 Task: Look for space in Dumraon, India from 12th  August, 2023 to 15th August, 2023 for 3 adults in price range Rs.12000 to Rs.16000. Place can be entire place with 2 bedrooms having 3 beds and 1 bathroom. Property type can be house, flat, guest house. Amenities needed are: washing machine. Booking option can be shelf check-in. Required host language is English.
Action: Mouse moved to (504, 129)
Screenshot: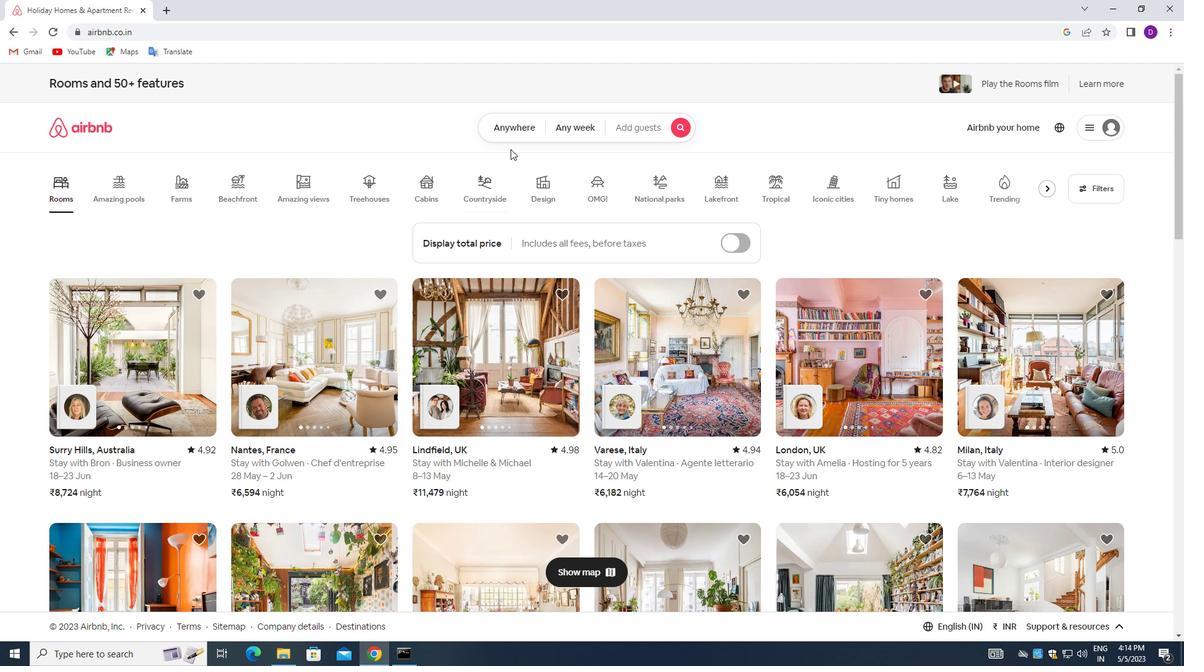 
Action: Mouse pressed left at (504, 129)
Screenshot: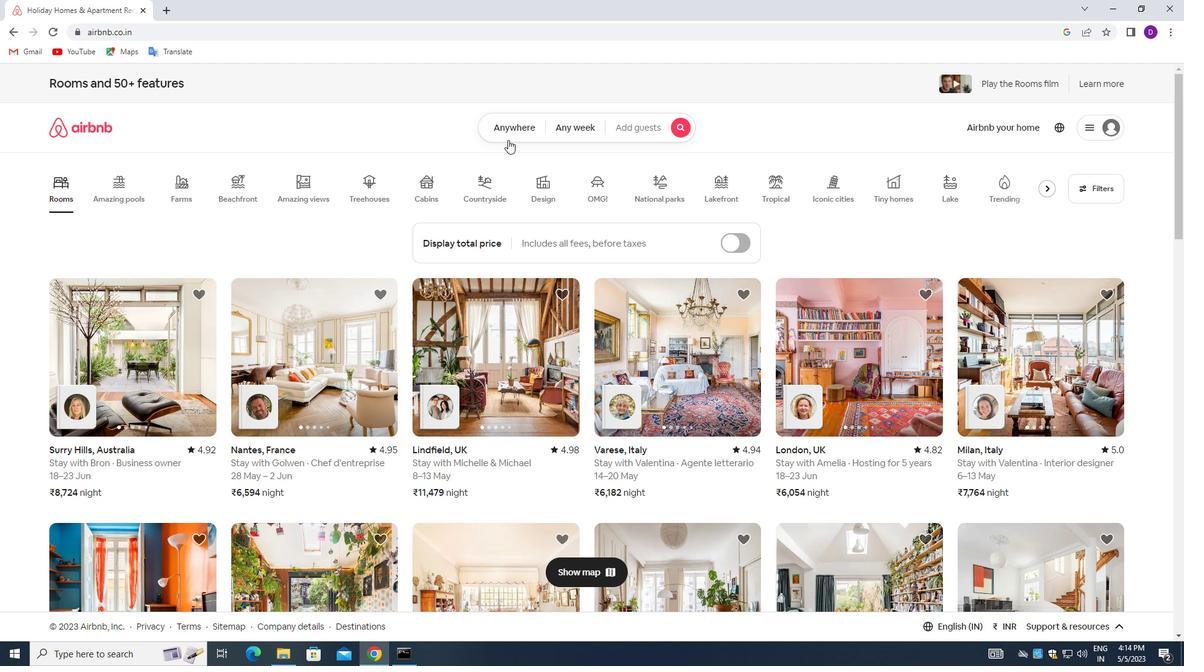 
Action: Mouse moved to (484, 172)
Screenshot: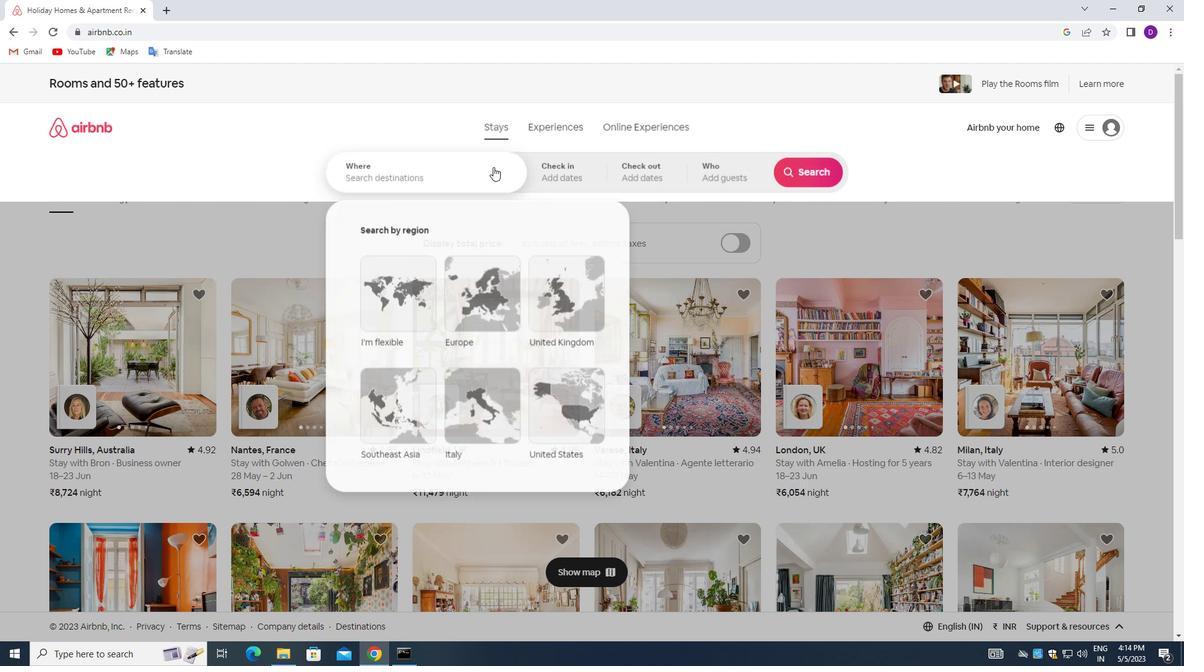 
Action: Mouse pressed left at (484, 172)
Screenshot: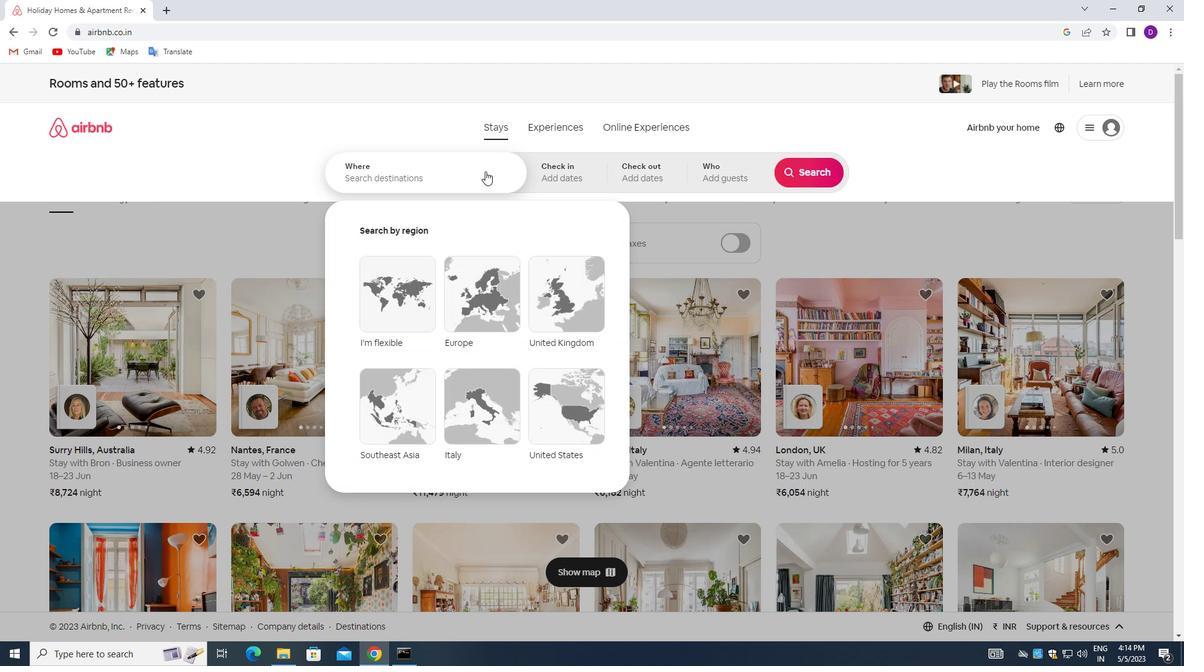 
Action: Mouse moved to (209, 283)
Screenshot: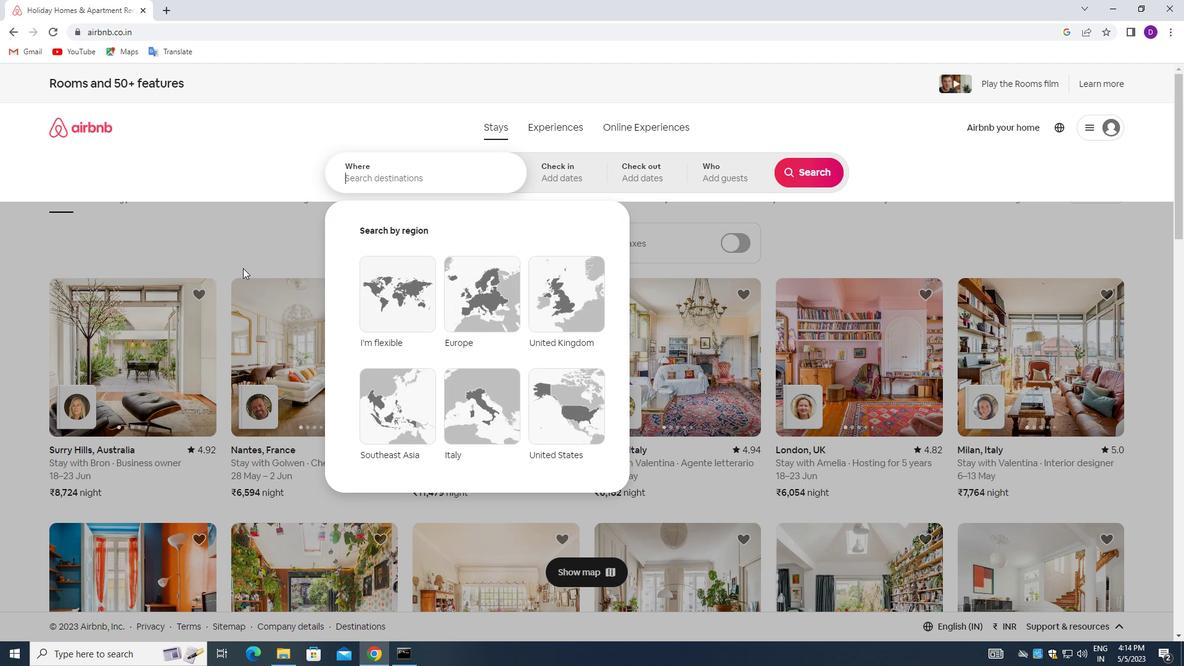 
Action: Key pressed <Key.shift_r>Dumraon,<Key.space><Key.shift>INDIA<Key.enter>
Screenshot: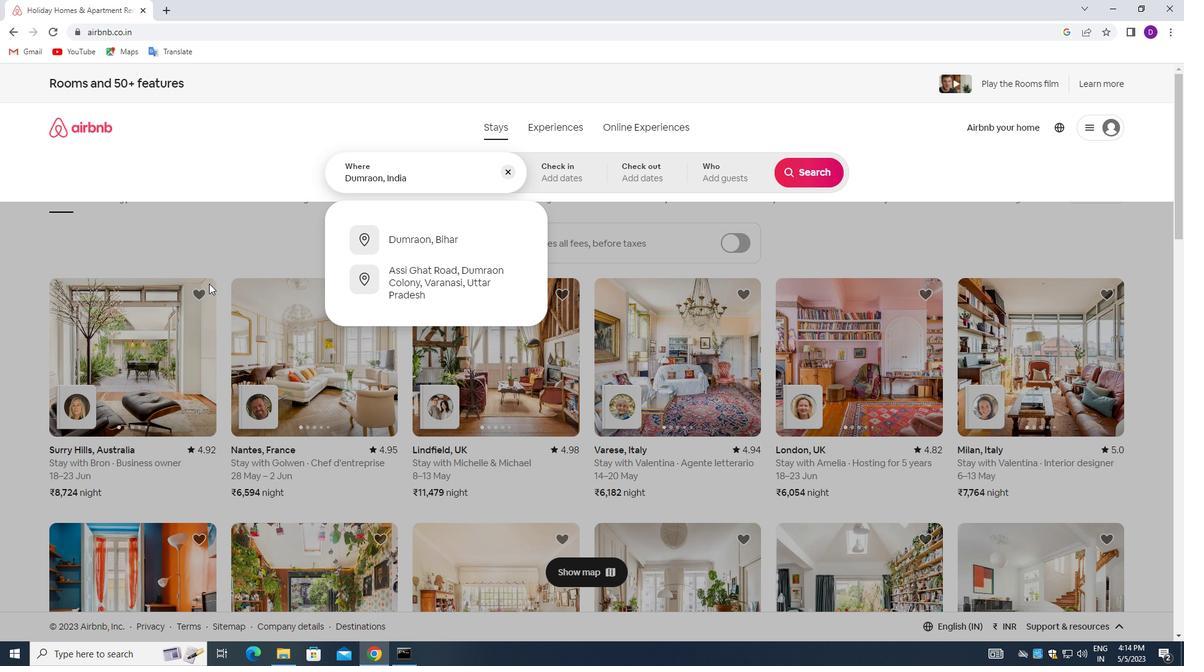 
Action: Mouse moved to (811, 272)
Screenshot: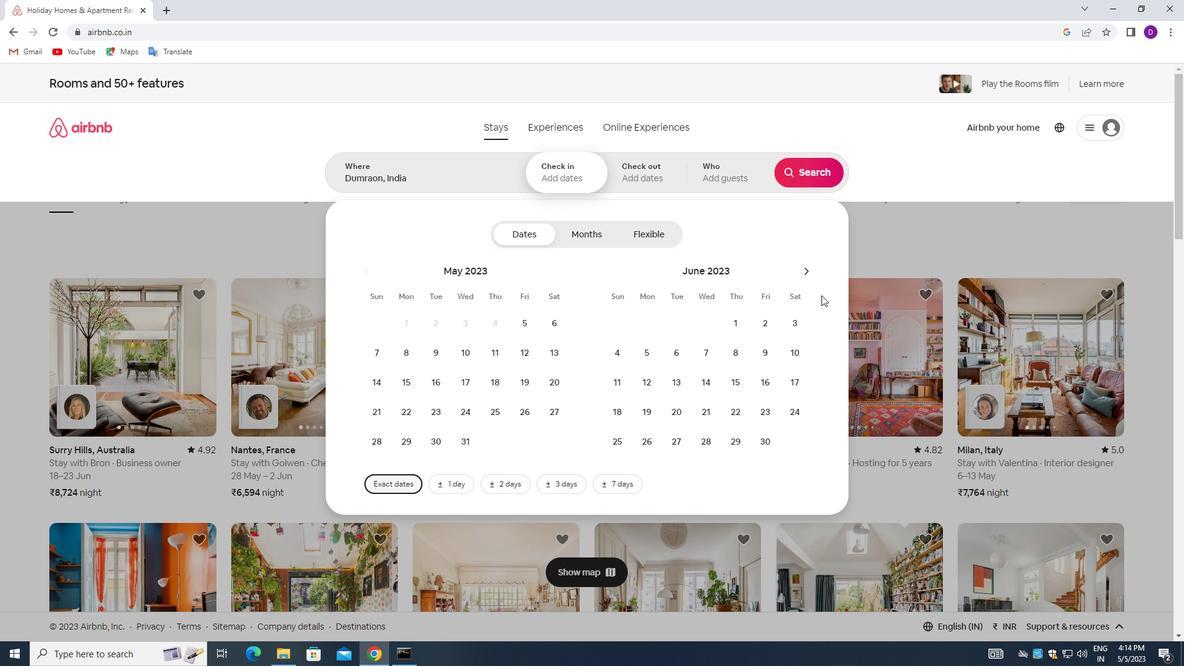 
Action: Mouse pressed left at (811, 272)
Screenshot: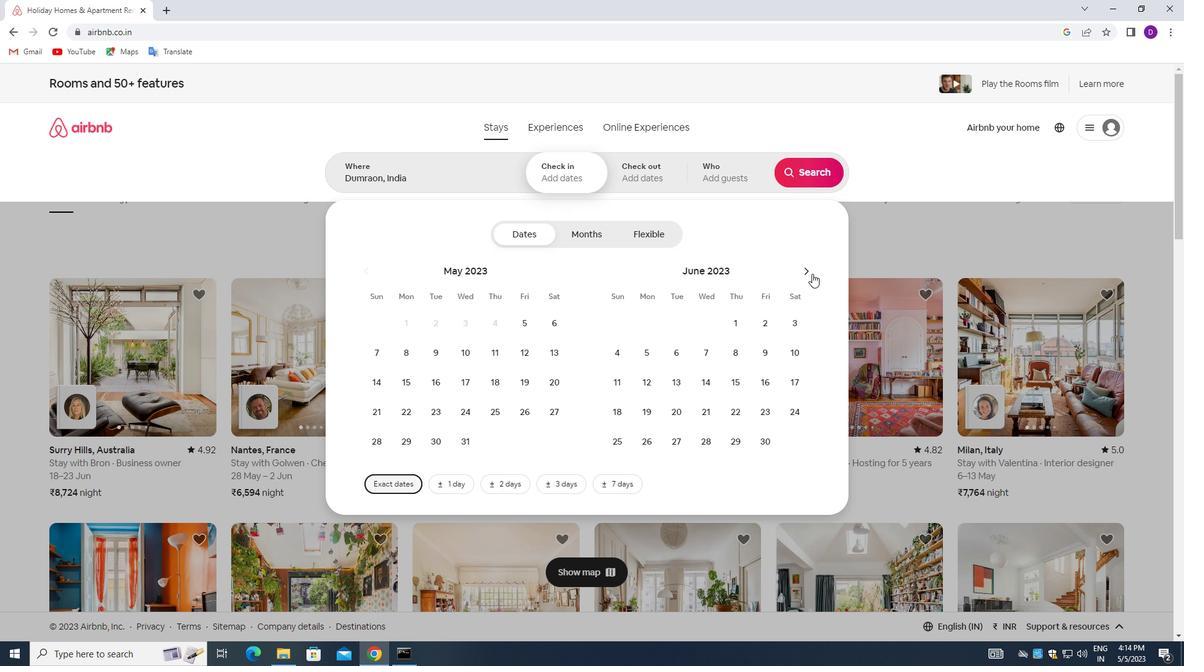 
Action: Mouse pressed left at (811, 272)
Screenshot: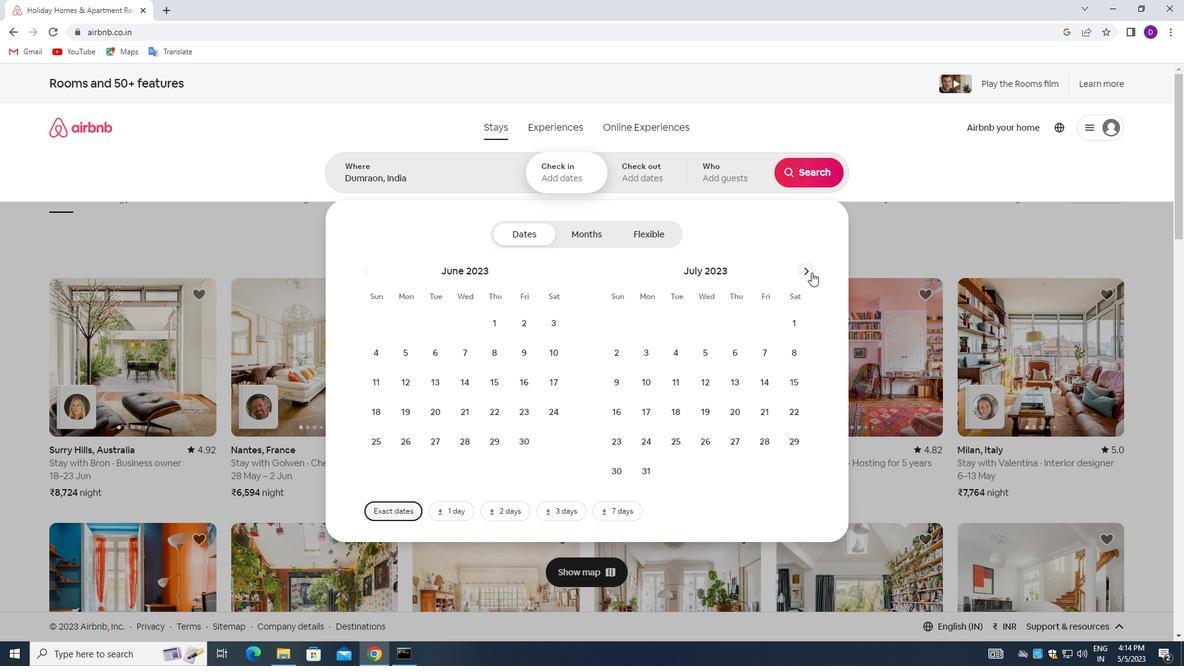 
Action: Mouse moved to (785, 346)
Screenshot: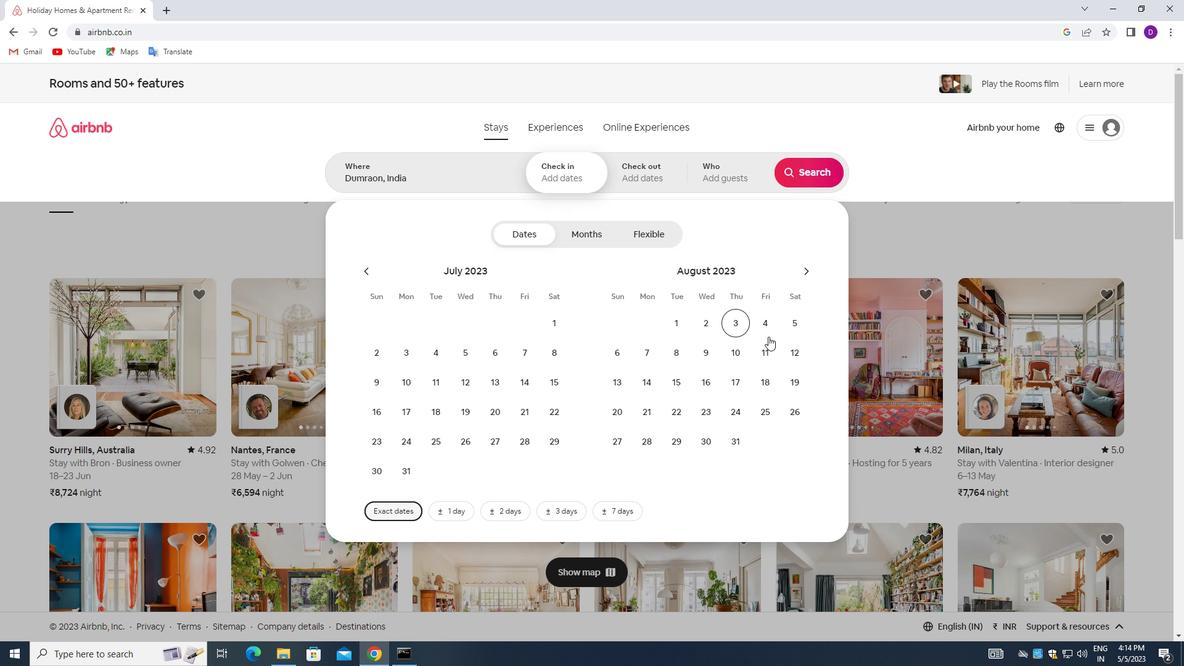 
Action: Mouse pressed left at (785, 346)
Screenshot: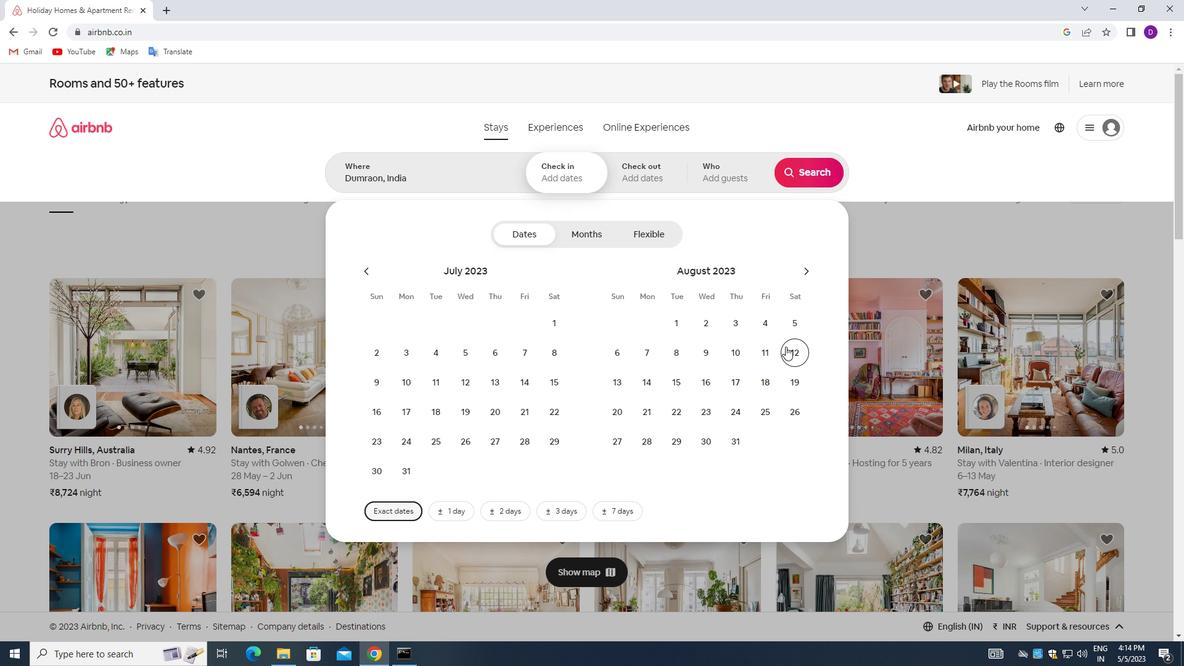 
Action: Mouse moved to (683, 373)
Screenshot: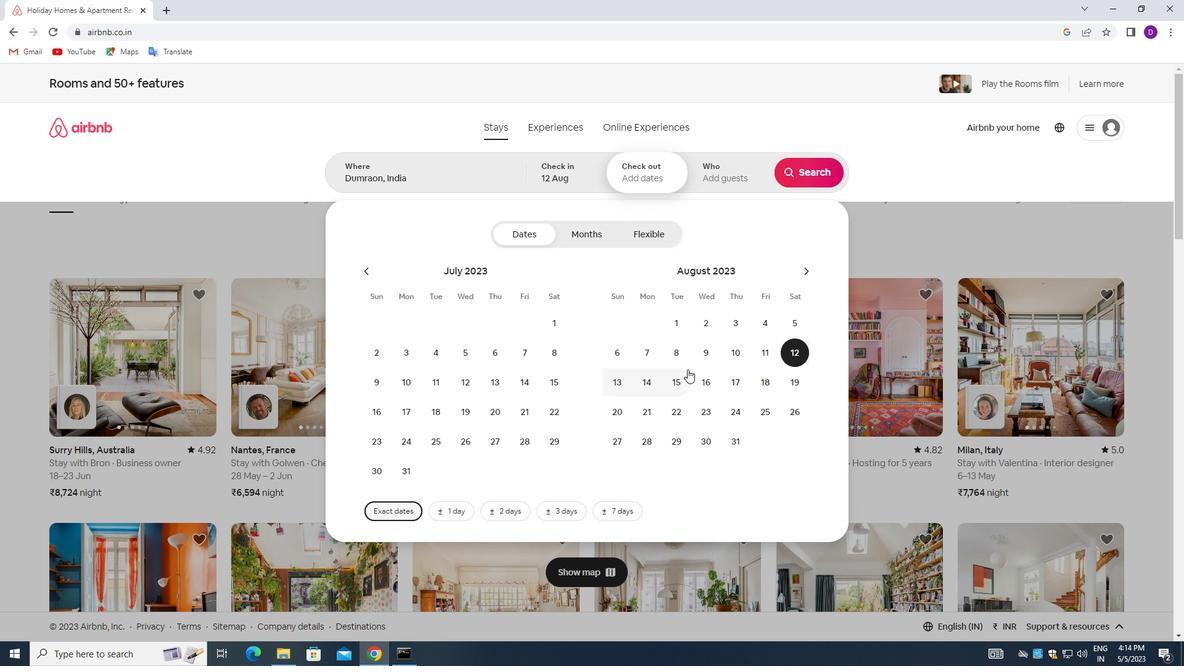 
Action: Mouse pressed left at (683, 373)
Screenshot: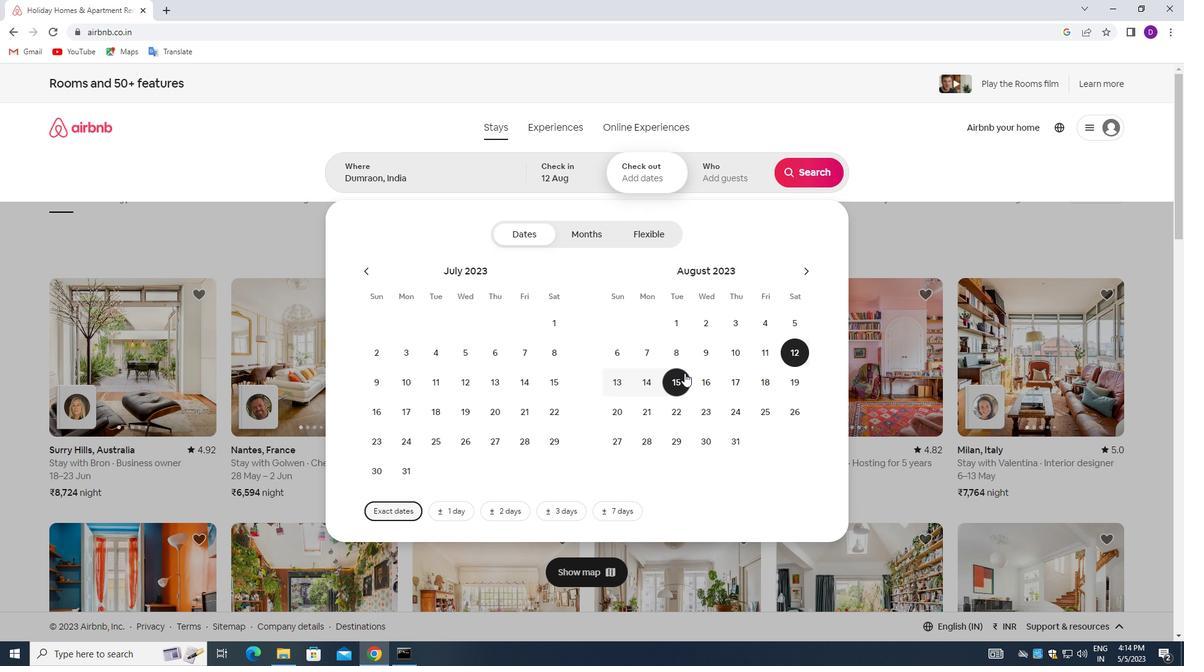 
Action: Mouse moved to (716, 182)
Screenshot: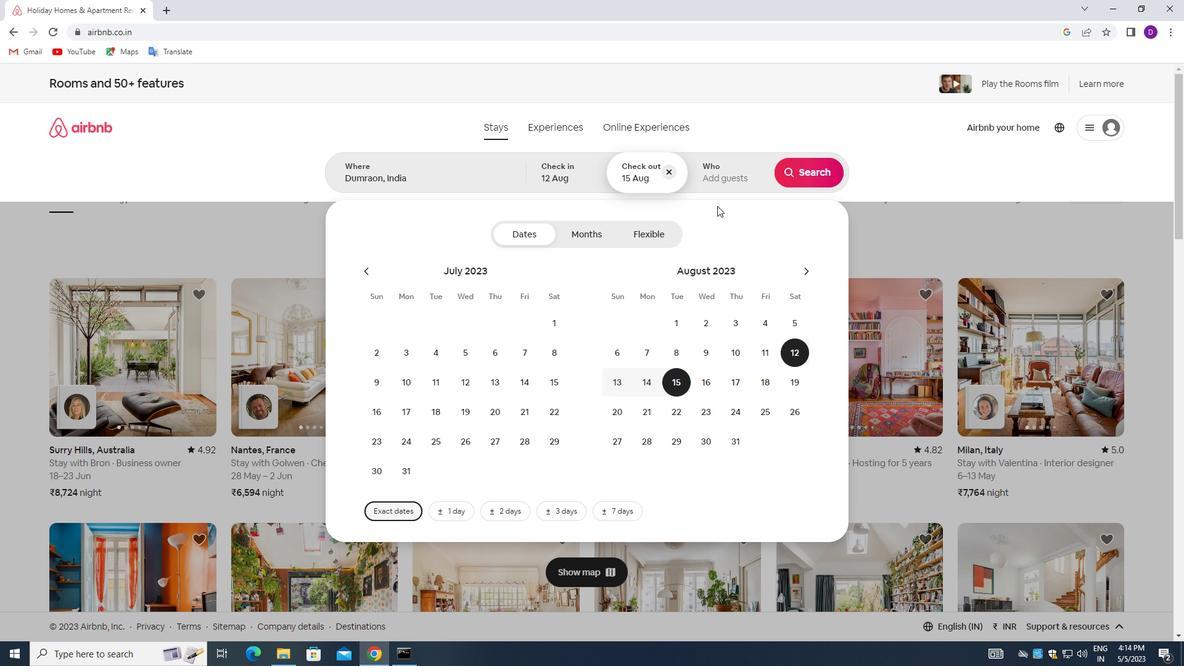 
Action: Mouse pressed left at (716, 182)
Screenshot: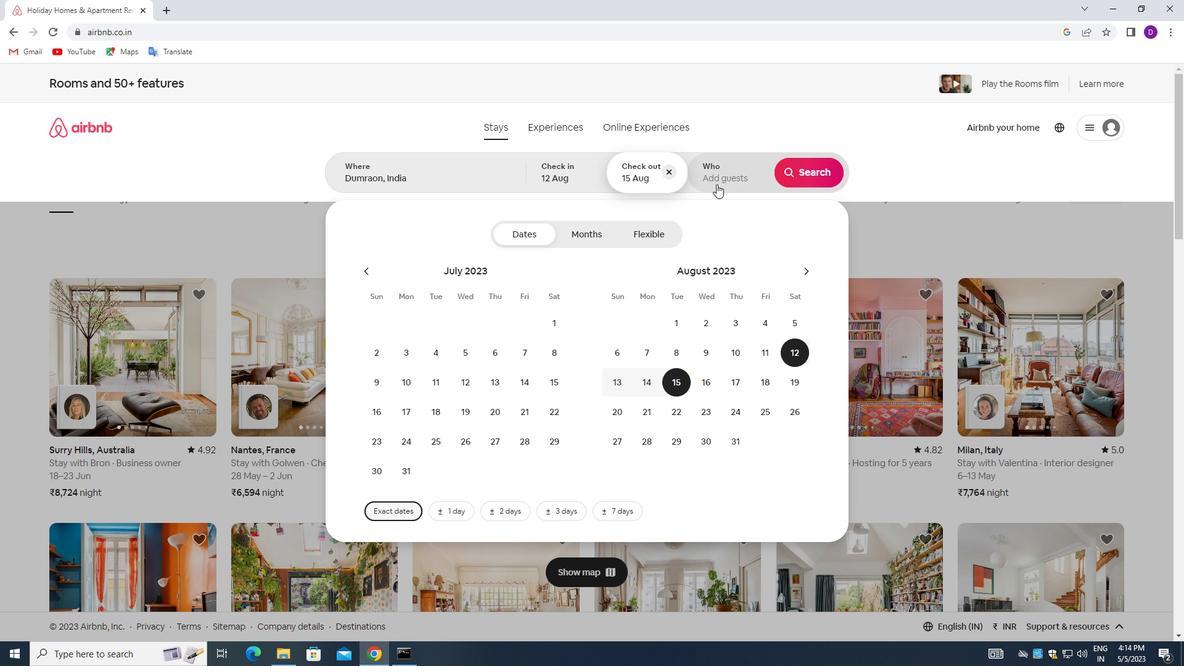 
Action: Mouse moved to (819, 239)
Screenshot: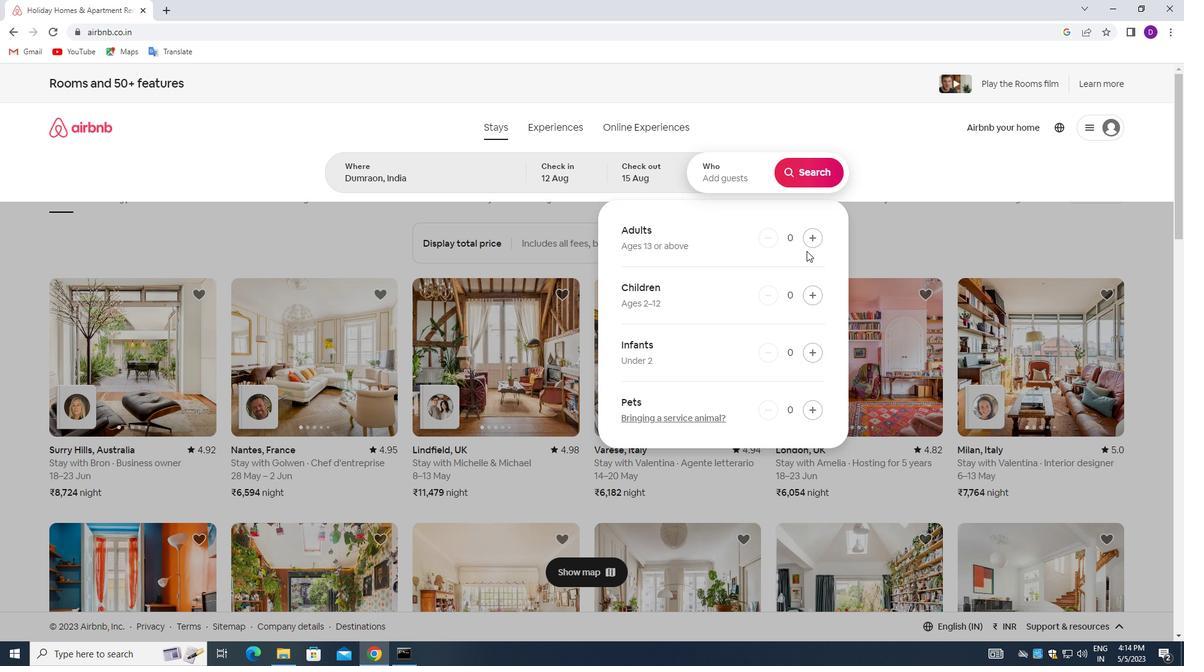 
Action: Mouse pressed left at (819, 239)
Screenshot: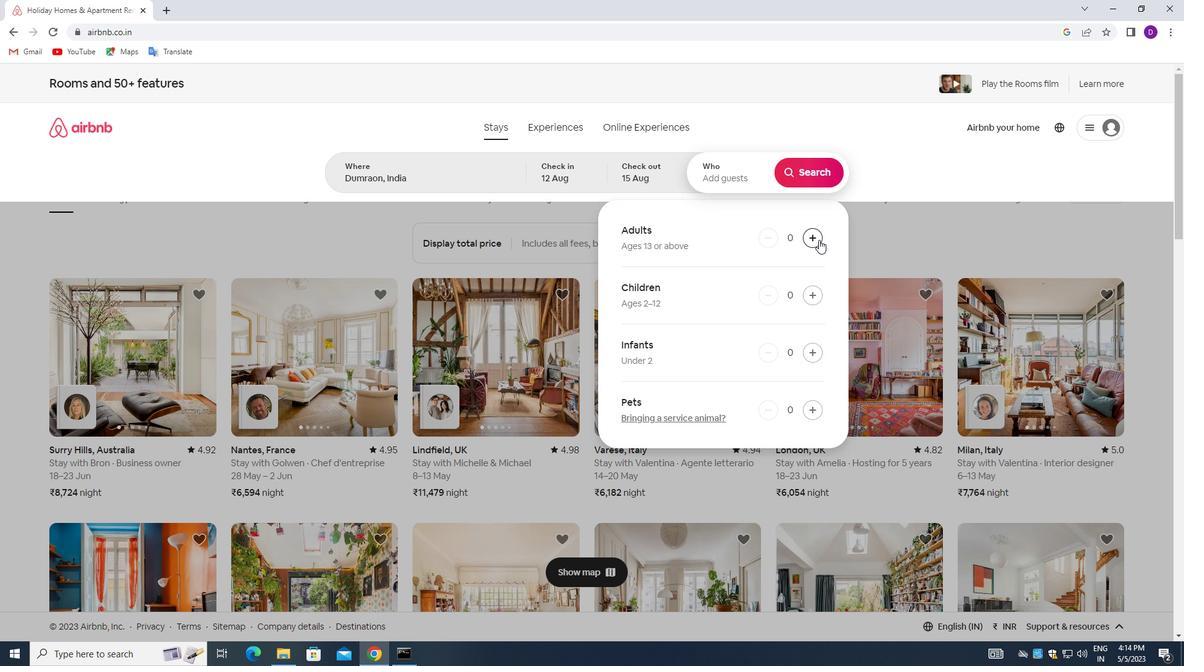 
Action: Mouse pressed left at (819, 239)
Screenshot: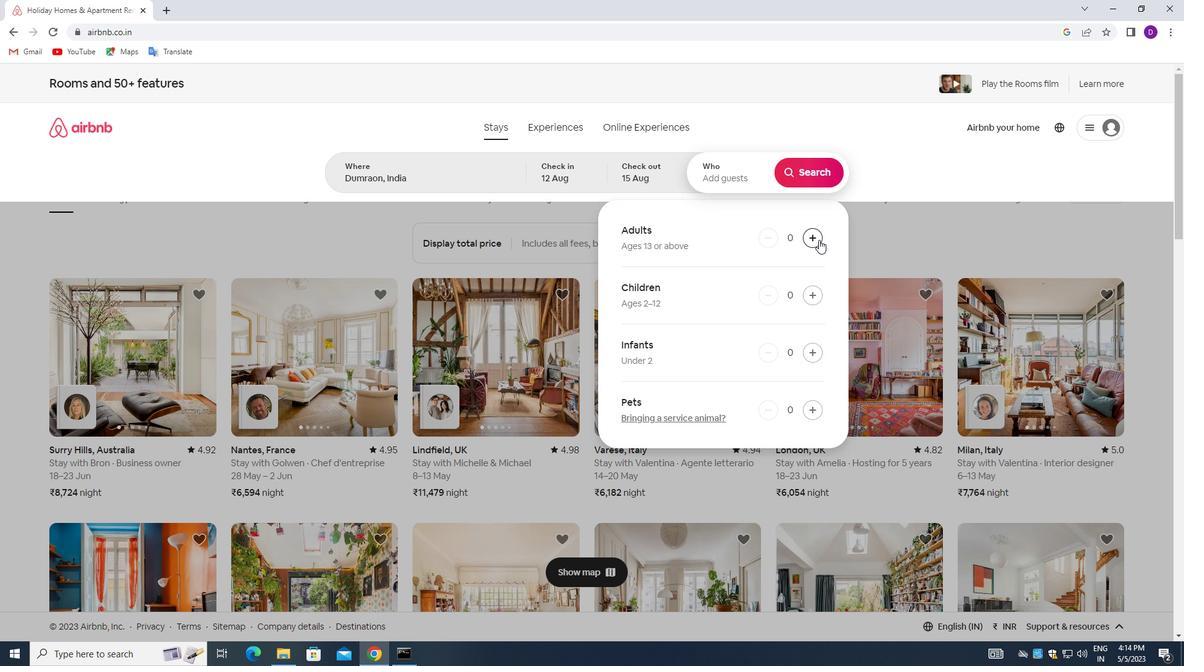 
Action: Mouse pressed left at (819, 239)
Screenshot: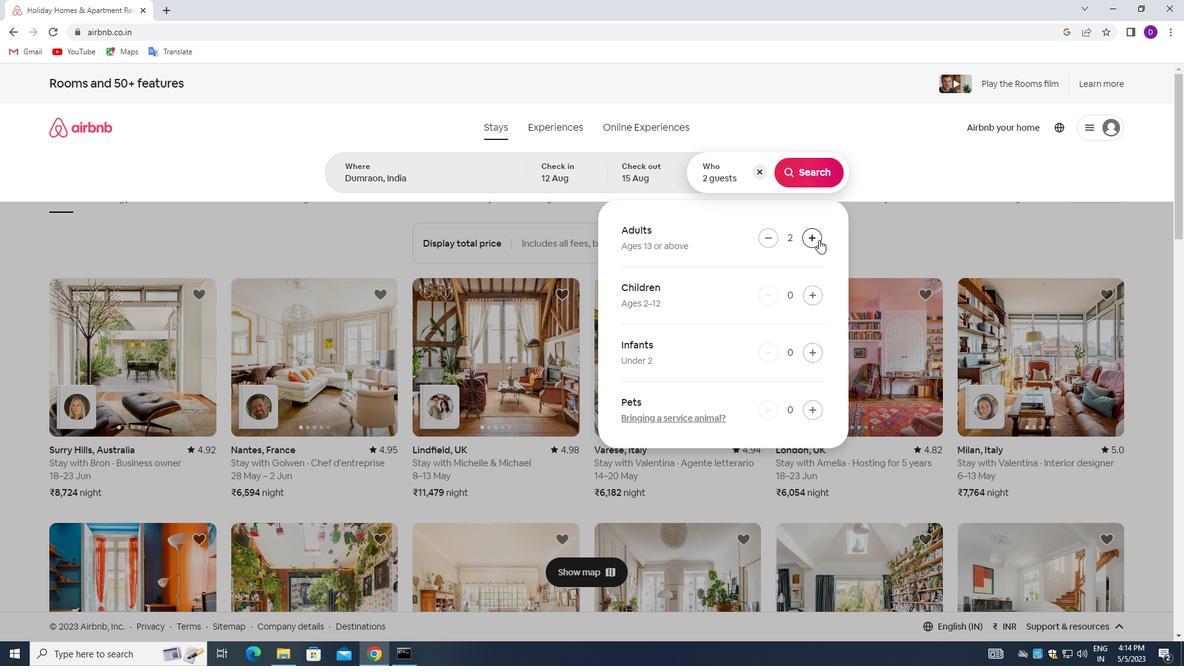
Action: Mouse moved to (803, 170)
Screenshot: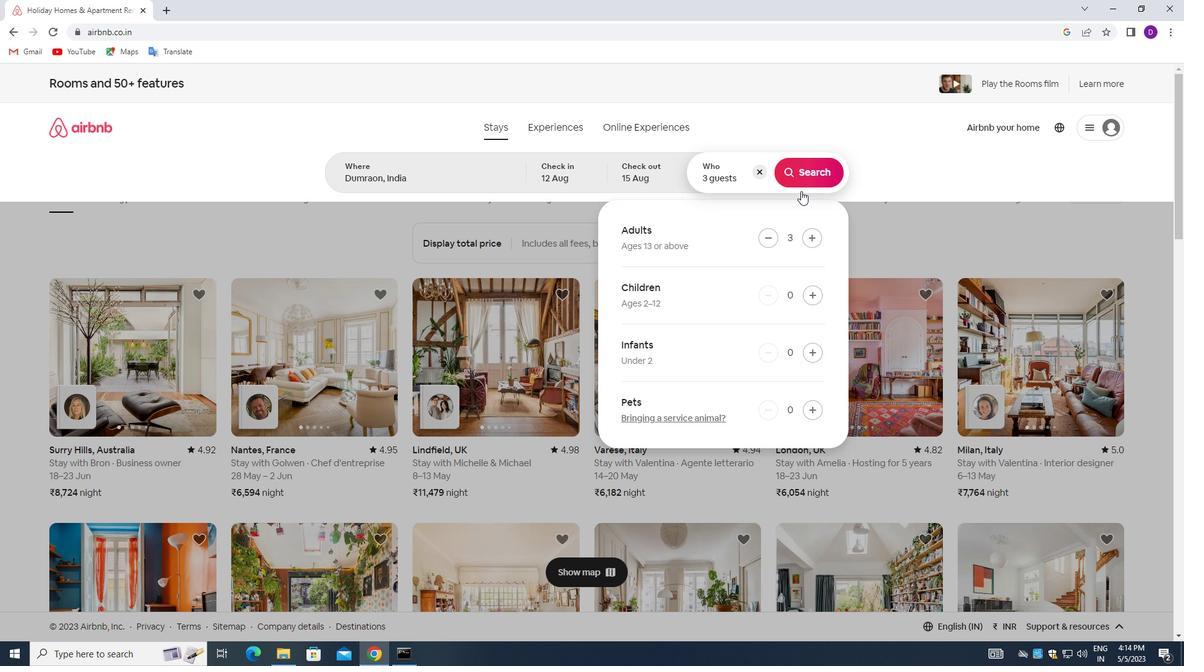 
Action: Mouse pressed left at (803, 170)
Screenshot: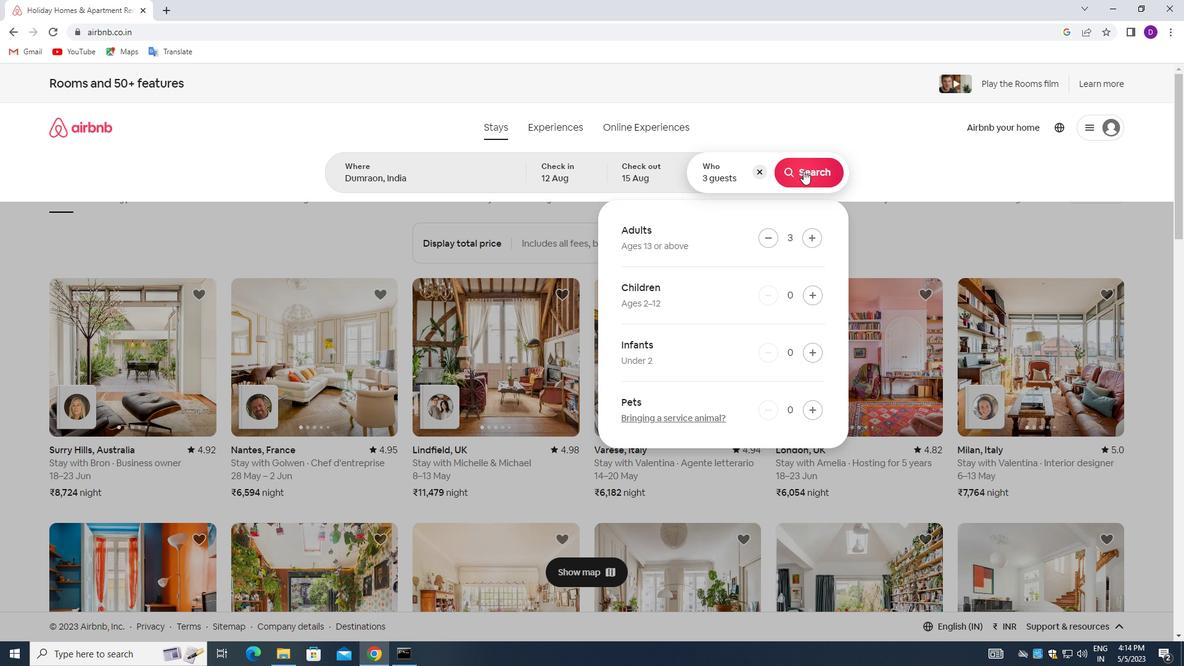 
Action: Mouse moved to (1113, 144)
Screenshot: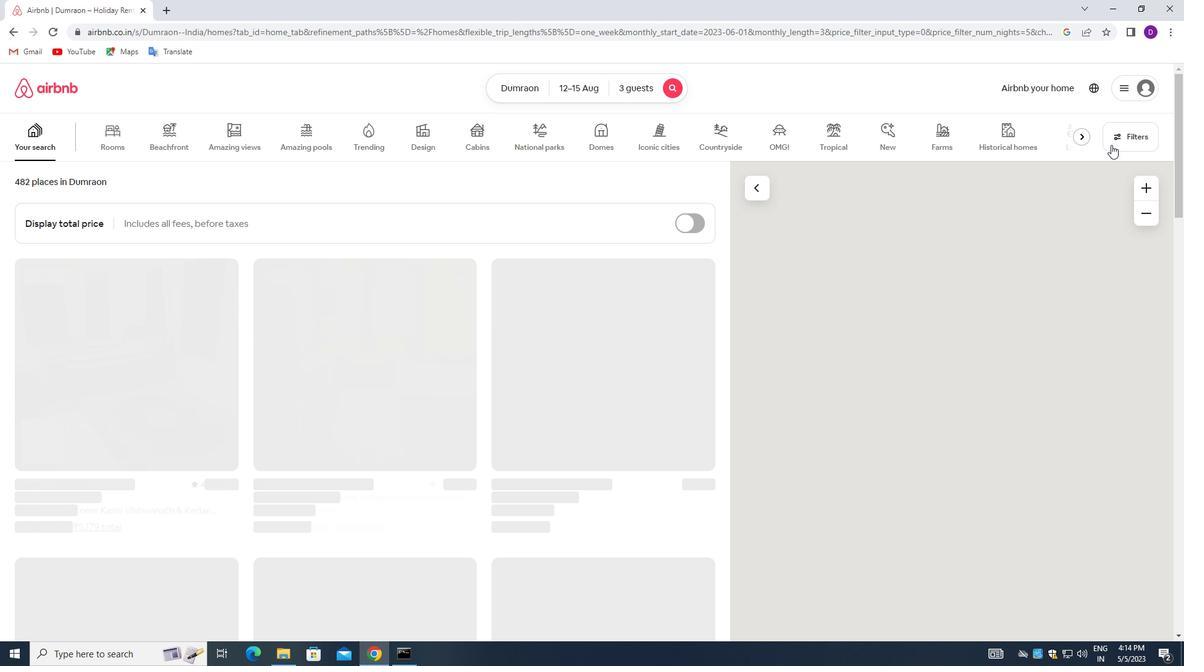 
Action: Mouse pressed left at (1113, 144)
Screenshot: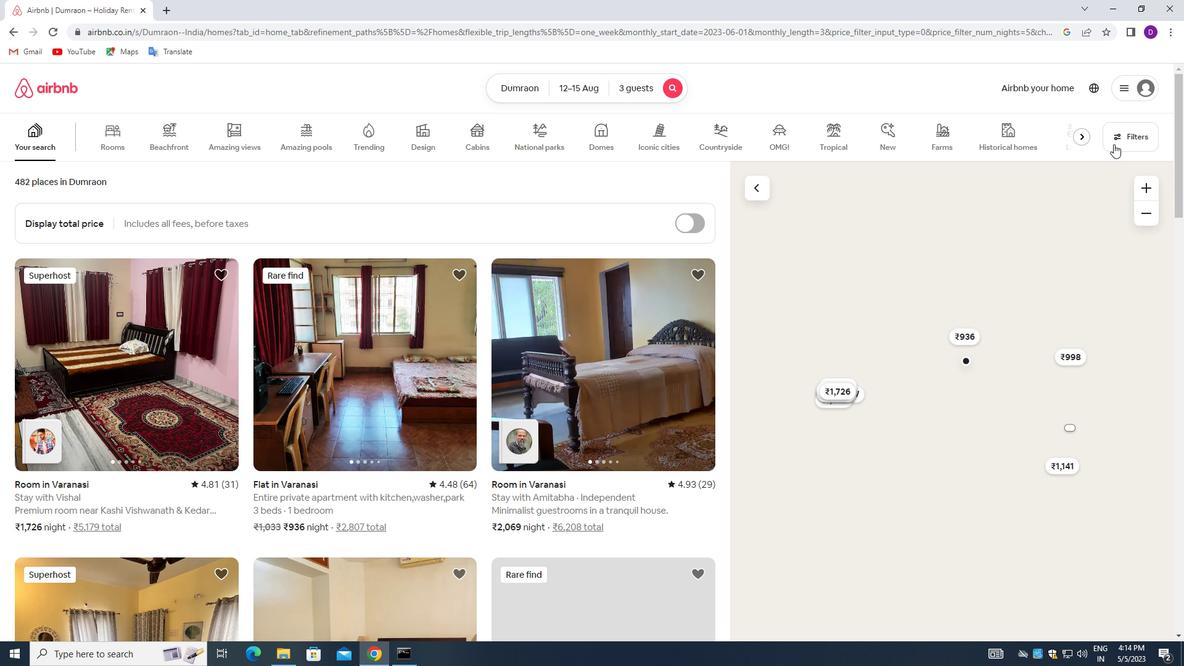 
Action: Mouse moved to (427, 444)
Screenshot: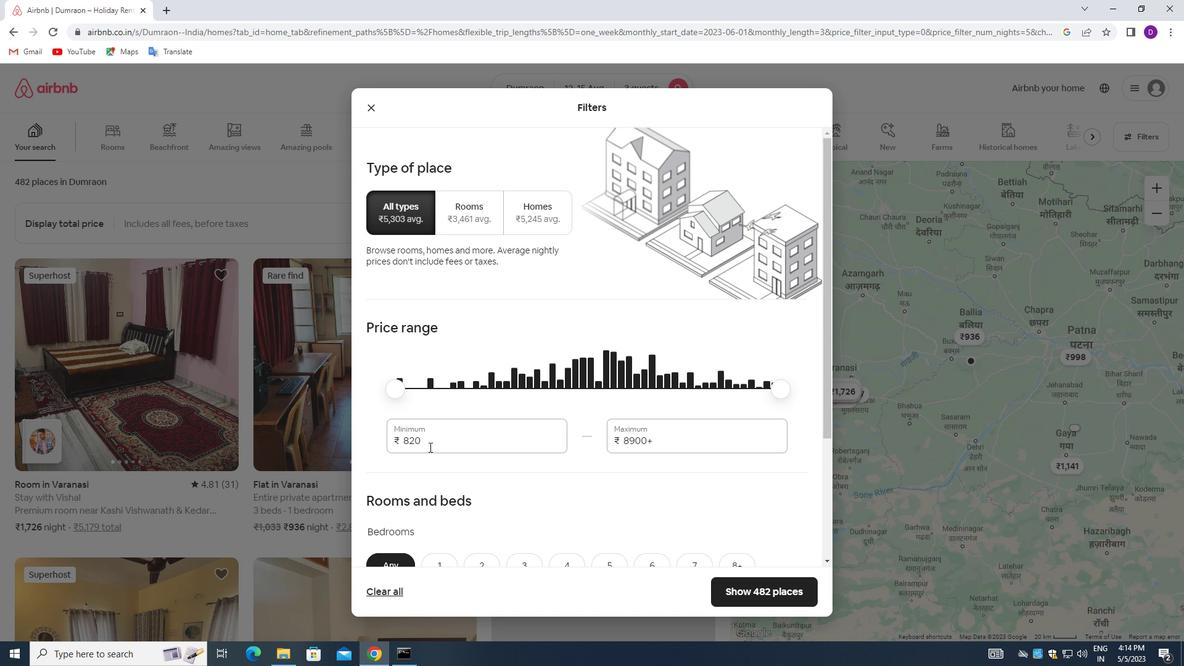 
Action: Mouse pressed left at (427, 444)
Screenshot: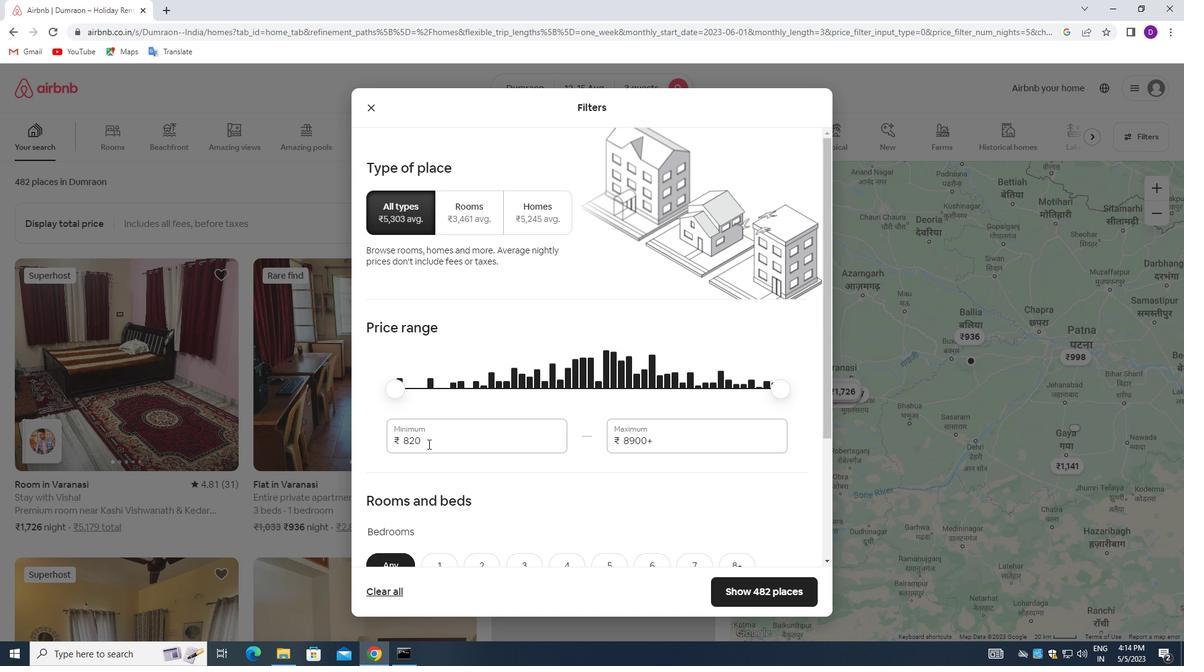 
Action: Mouse pressed left at (427, 444)
Screenshot: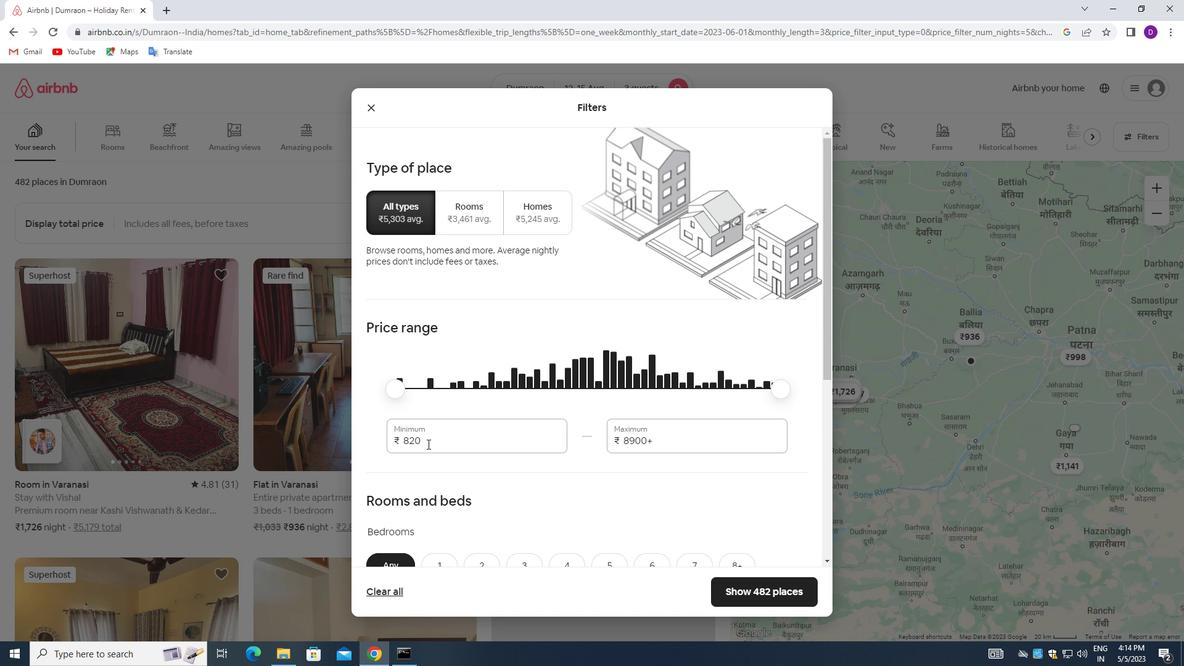 
Action: Mouse moved to (427, 443)
Screenshot: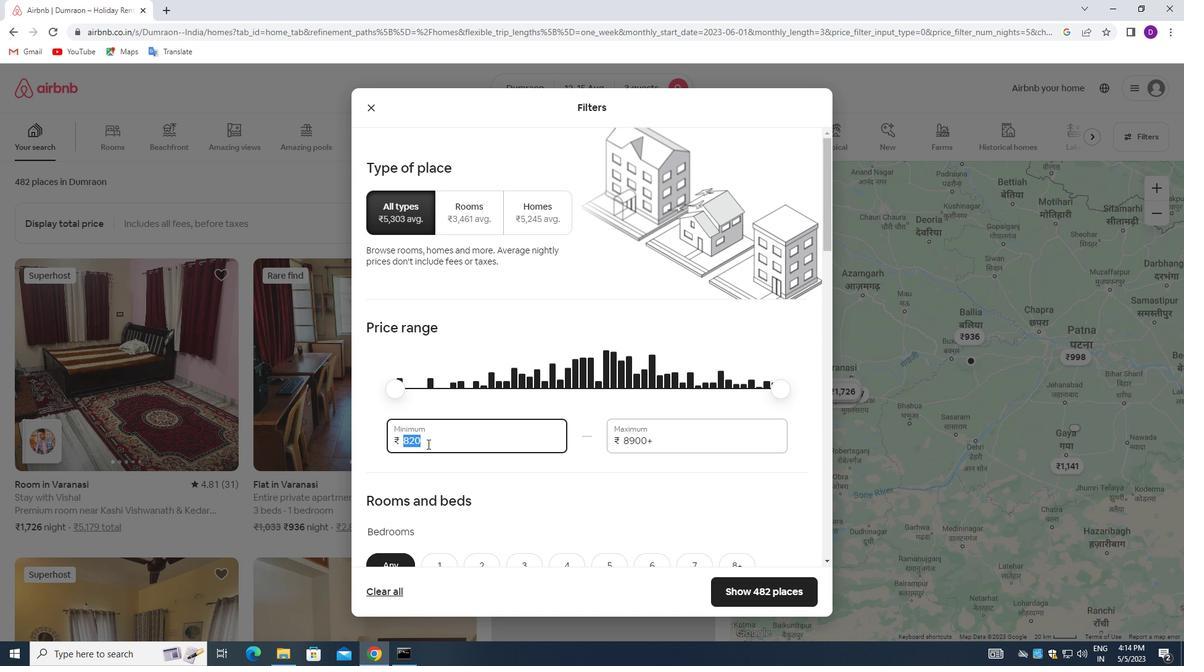 
Action: Key pressed 12000<Key.tab>16000
Screenshot: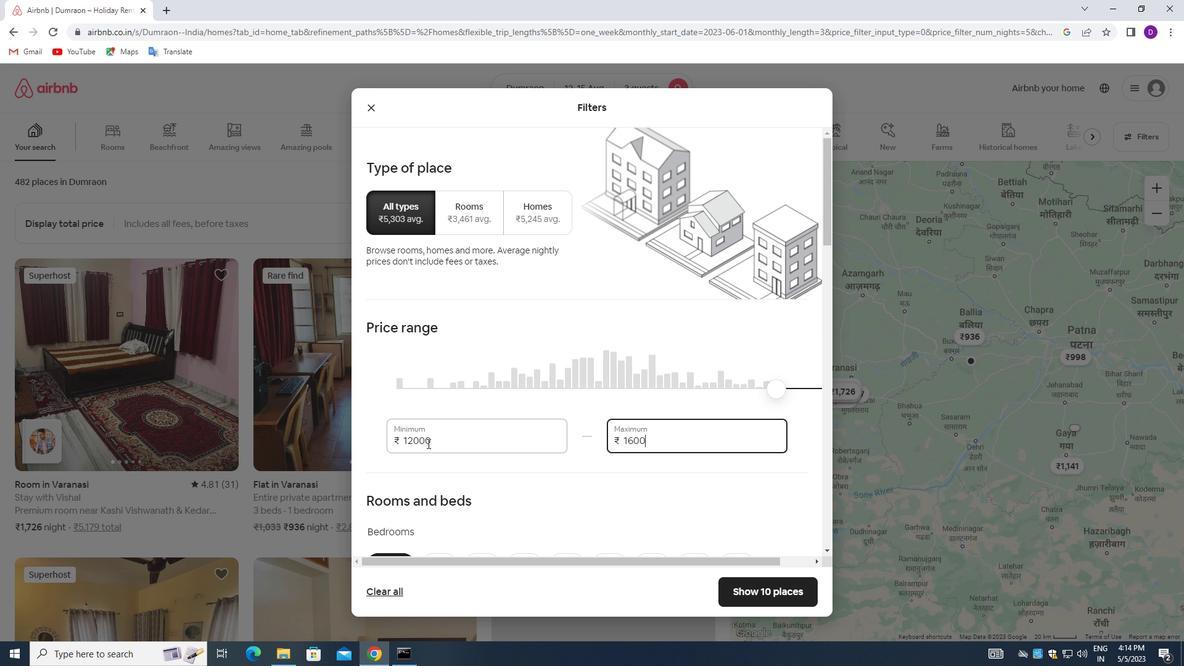 
Action: Mouse moved to (432, 437)
Screenshot: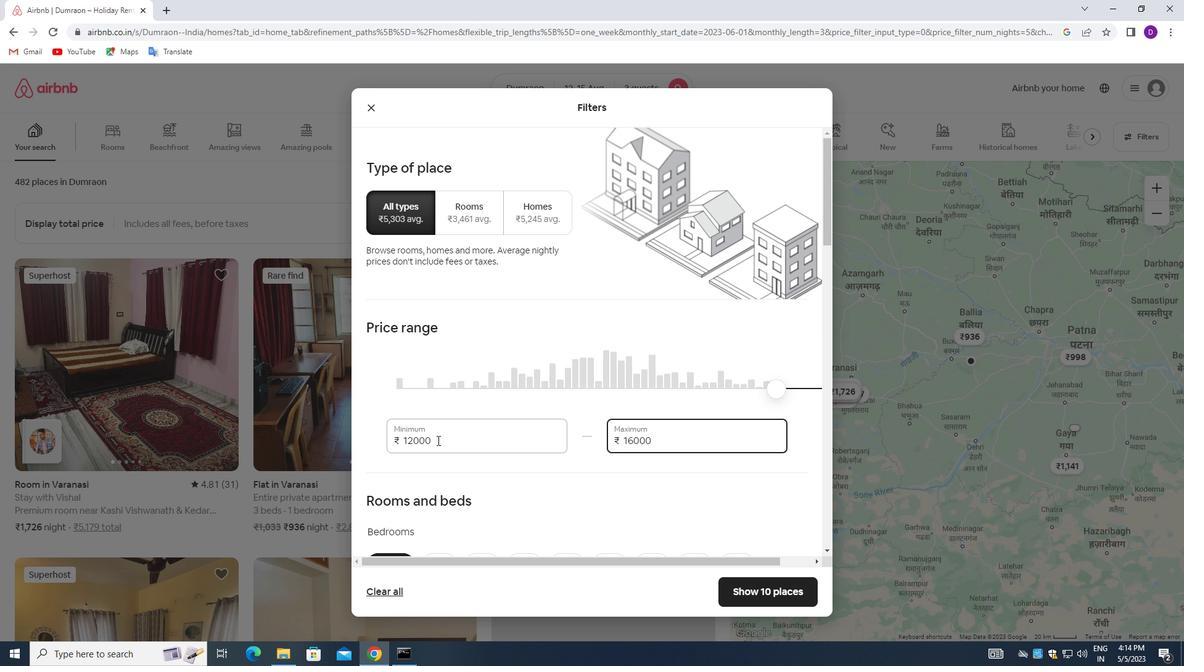 
Action: Mouse scrolled (432, 437) with delta (0, 0)
Screenshot: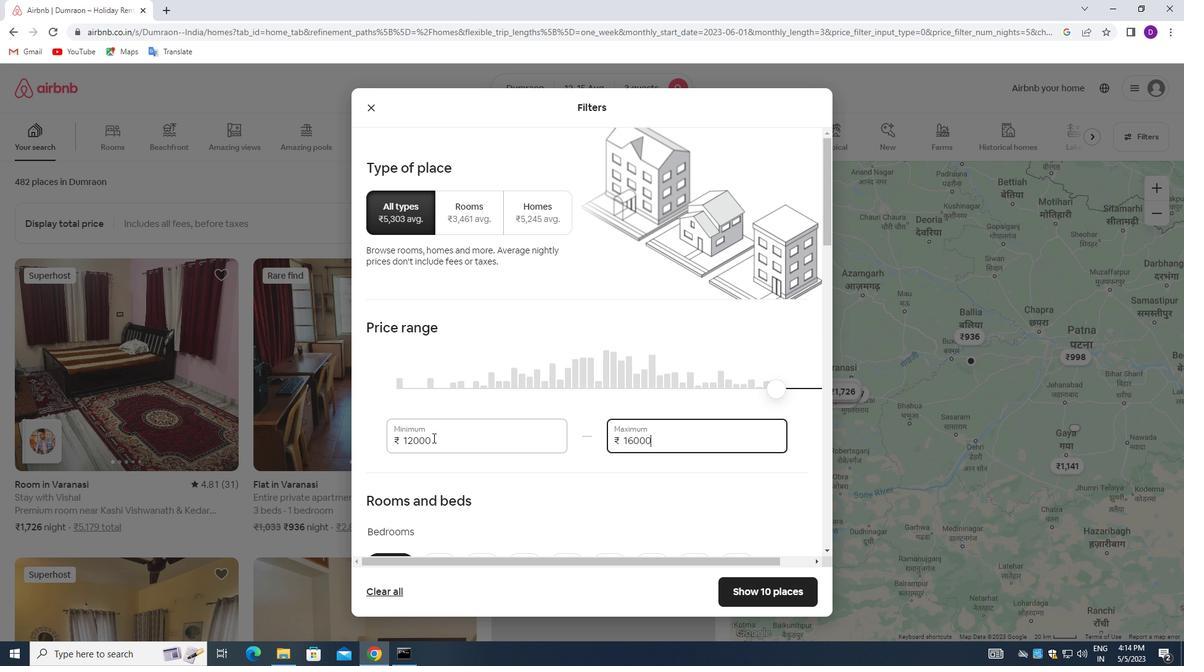 
Action: Mouse scrolled (432, 437) with delta (0, 0)
Screenshot: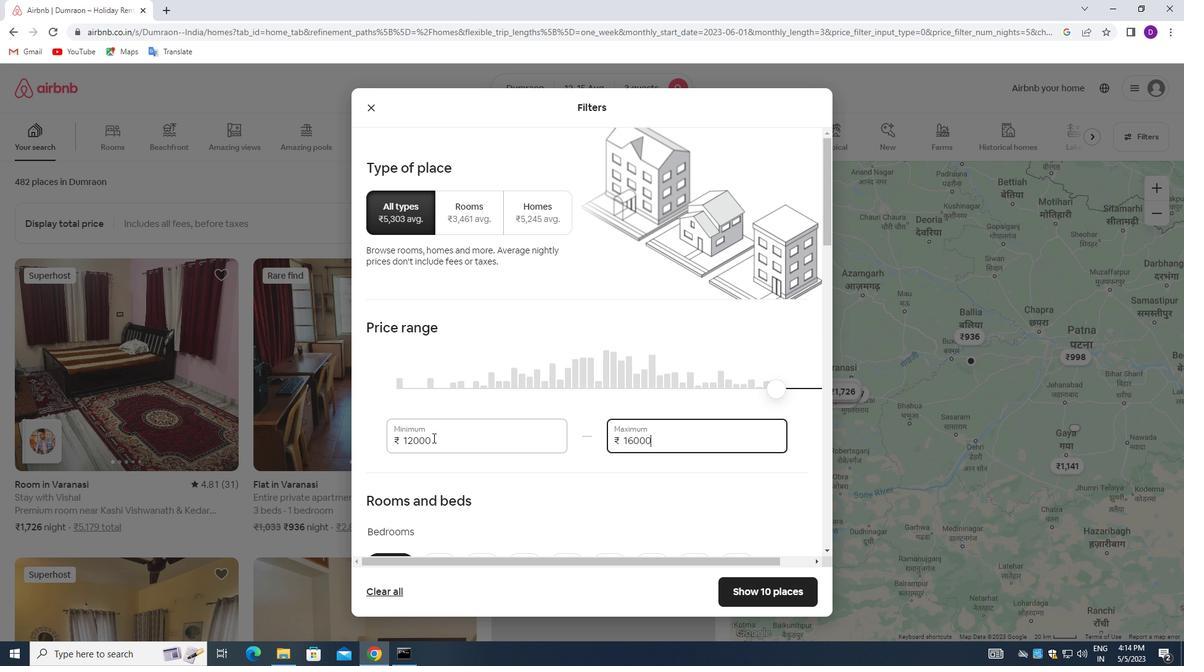 
Action: Mouse scrolled (432, 437) with delta (0, 0)
Screenshot: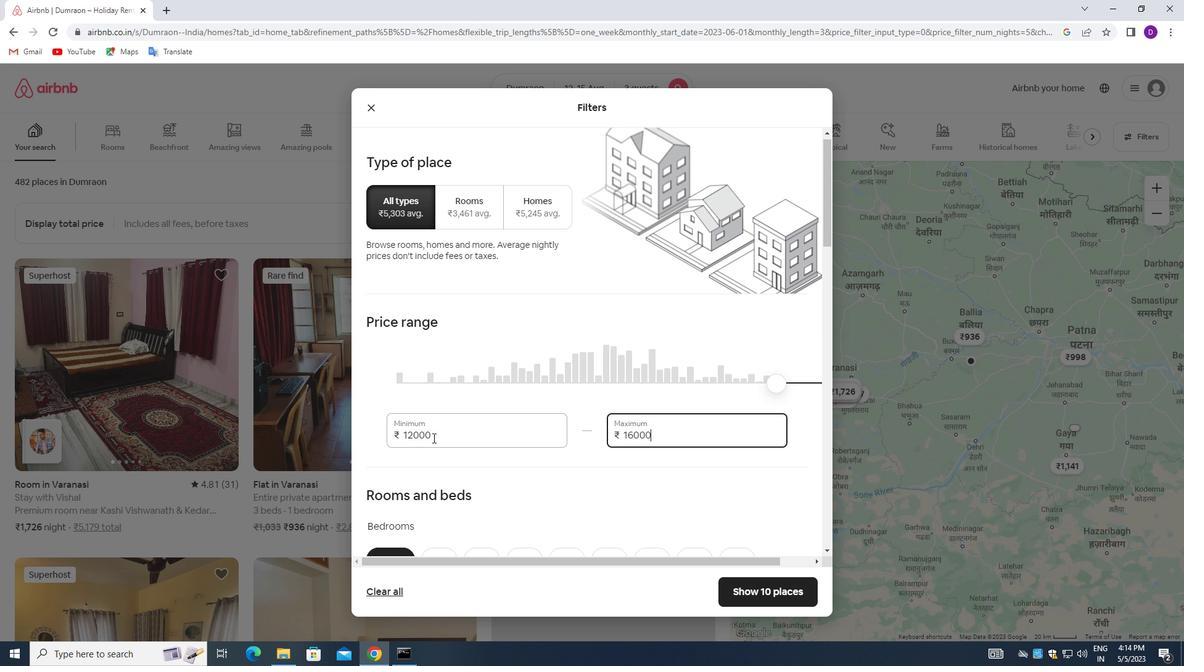 
Action: Mouse moved to (474, 381)
Screenshot: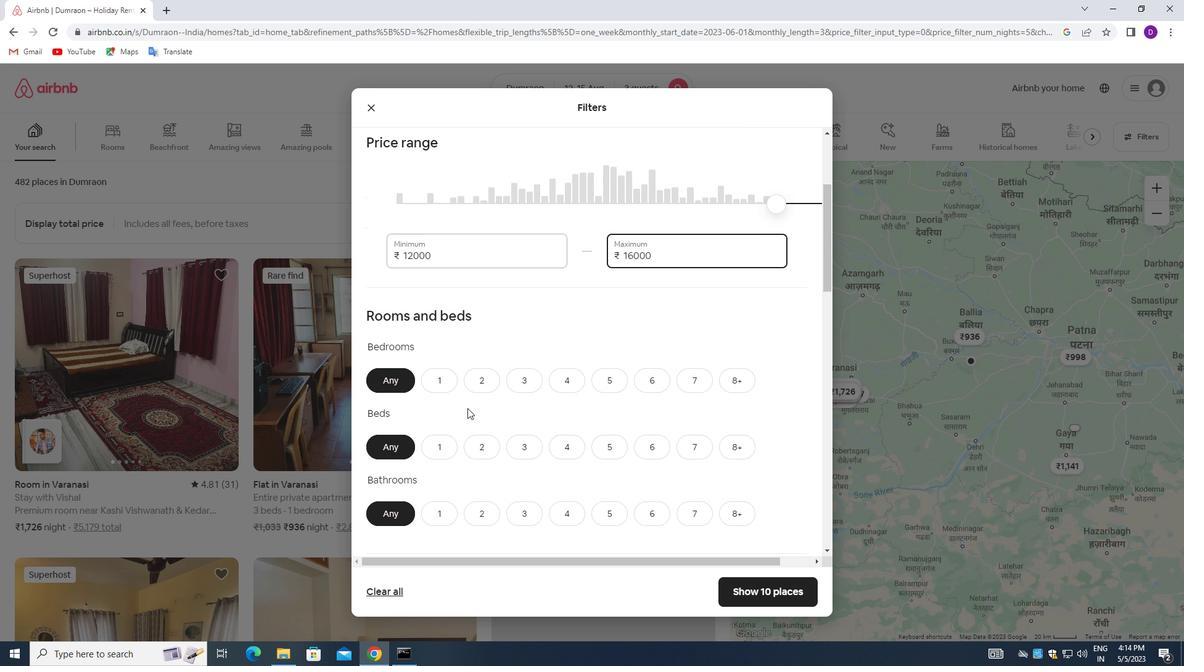 
Action: Mouse pressed left at (474, 381)
Screenshot: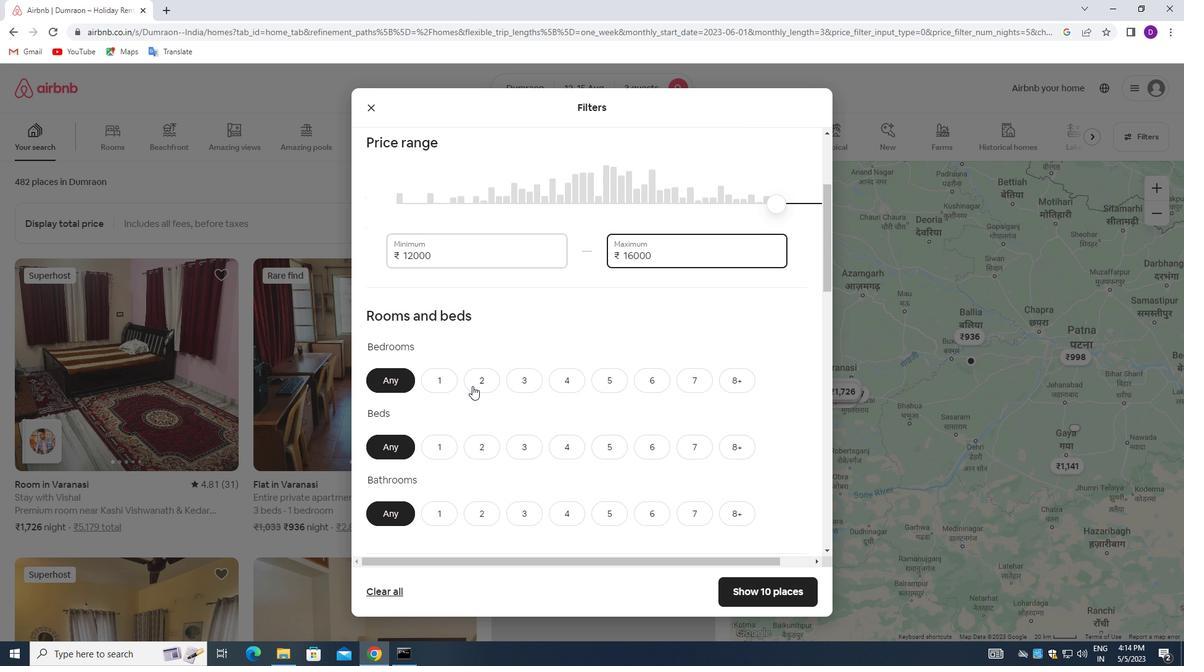 
Action: Mouse moved to (508, 445)
Screenshot: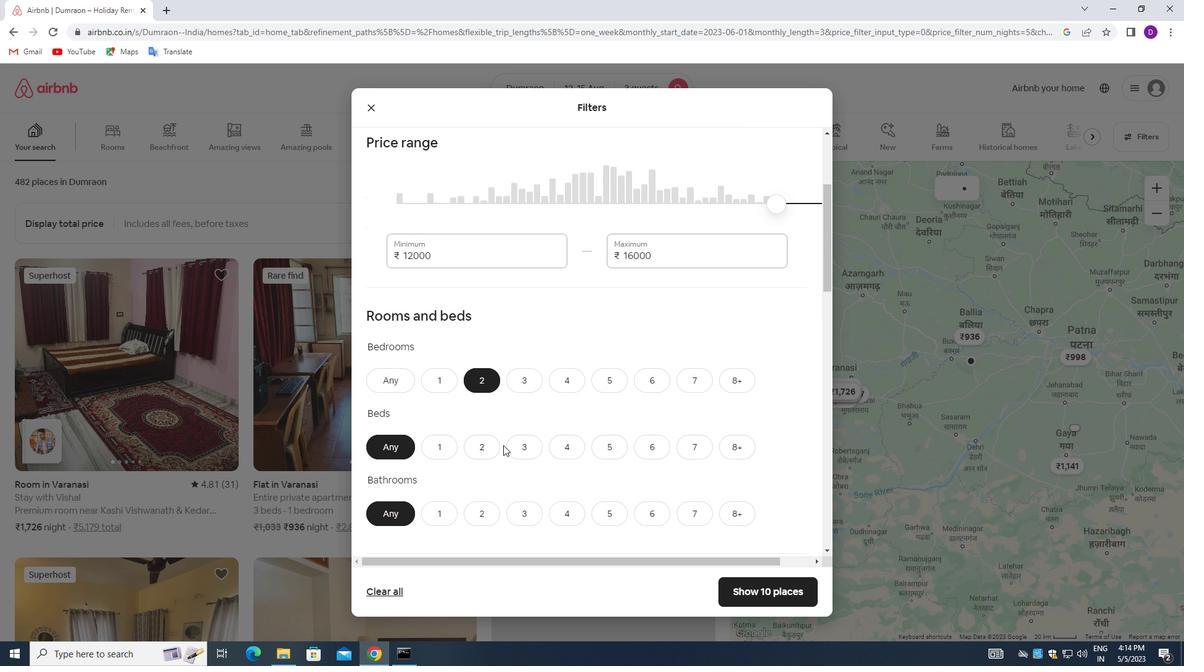 
Action: Mouse pressed left at (508, 445)
Screenshot: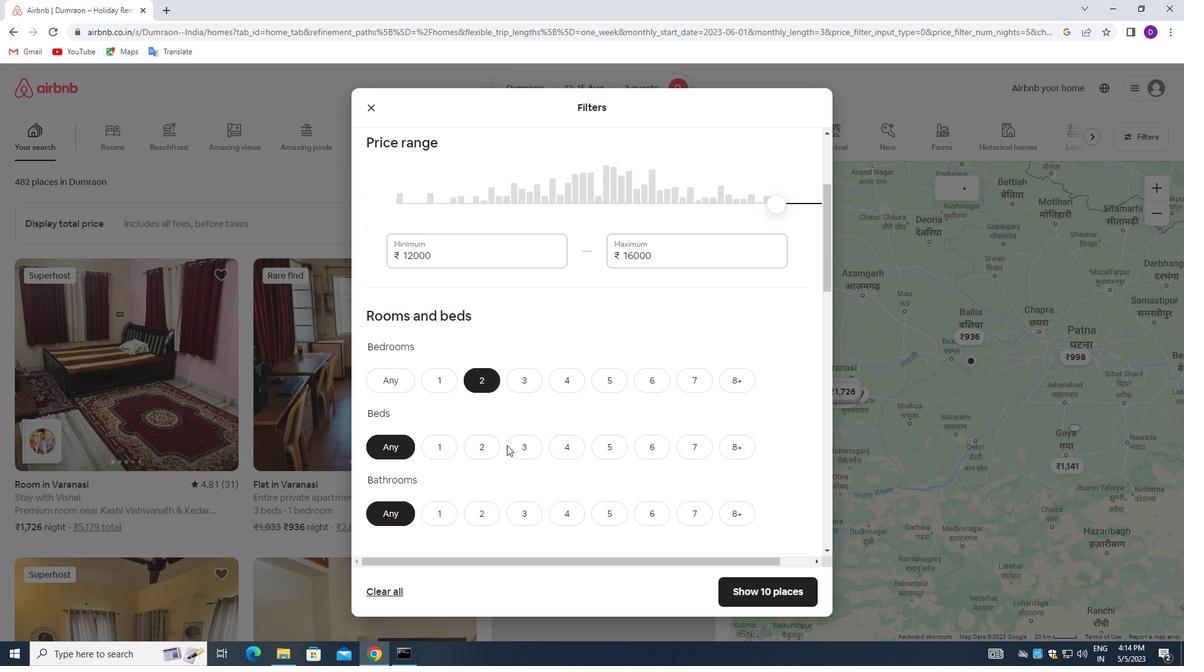 
Action: Mouse moved to (452, 510)
Screenshot: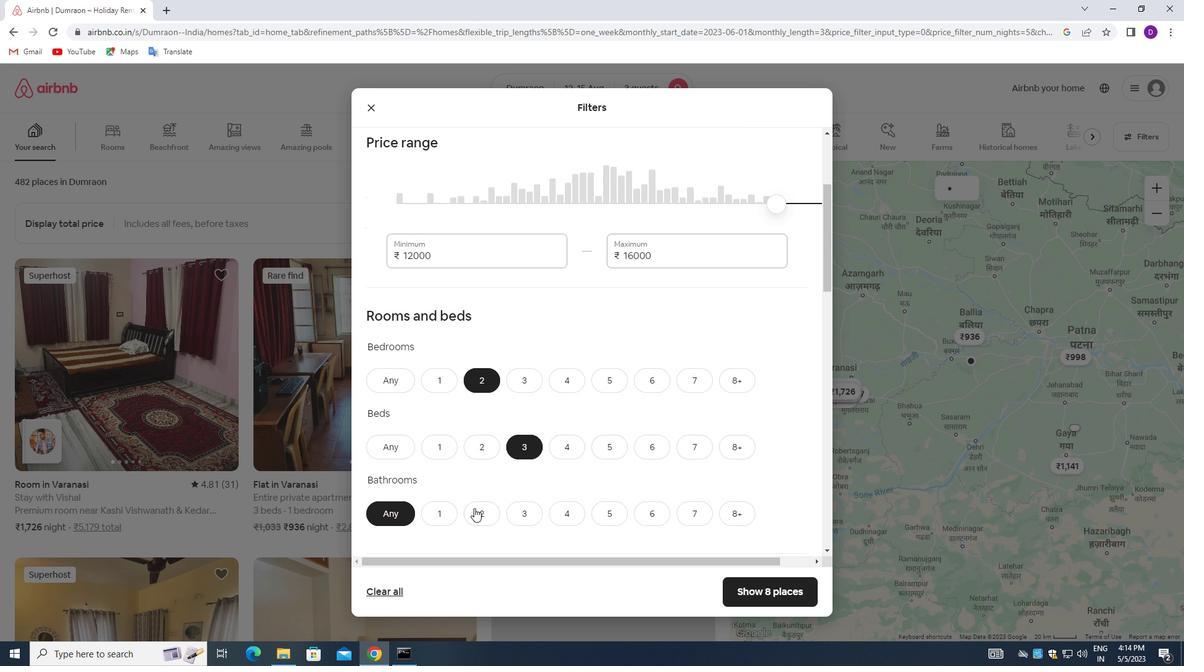 
Action: Mouse pressed left at (452, 510)
Screenshot: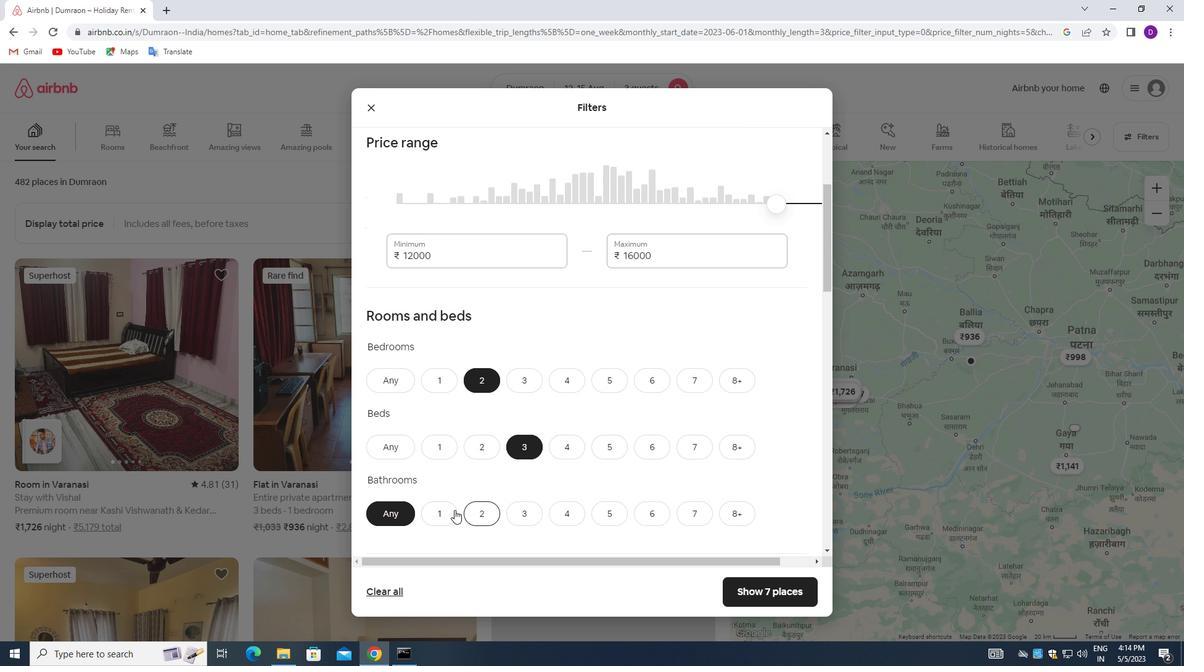 
Action: Mouse moved to (534, 420)
Screenshot: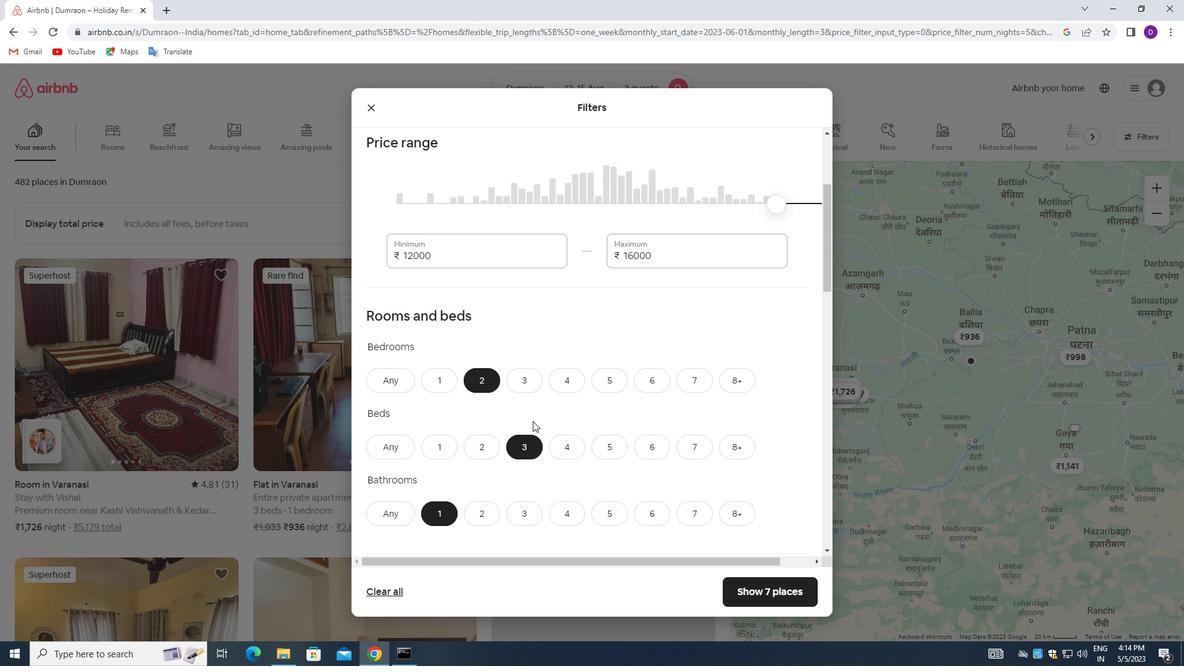 
Action: Mouse scrolled (534, 420) with delta (0, 0)
Screenshot: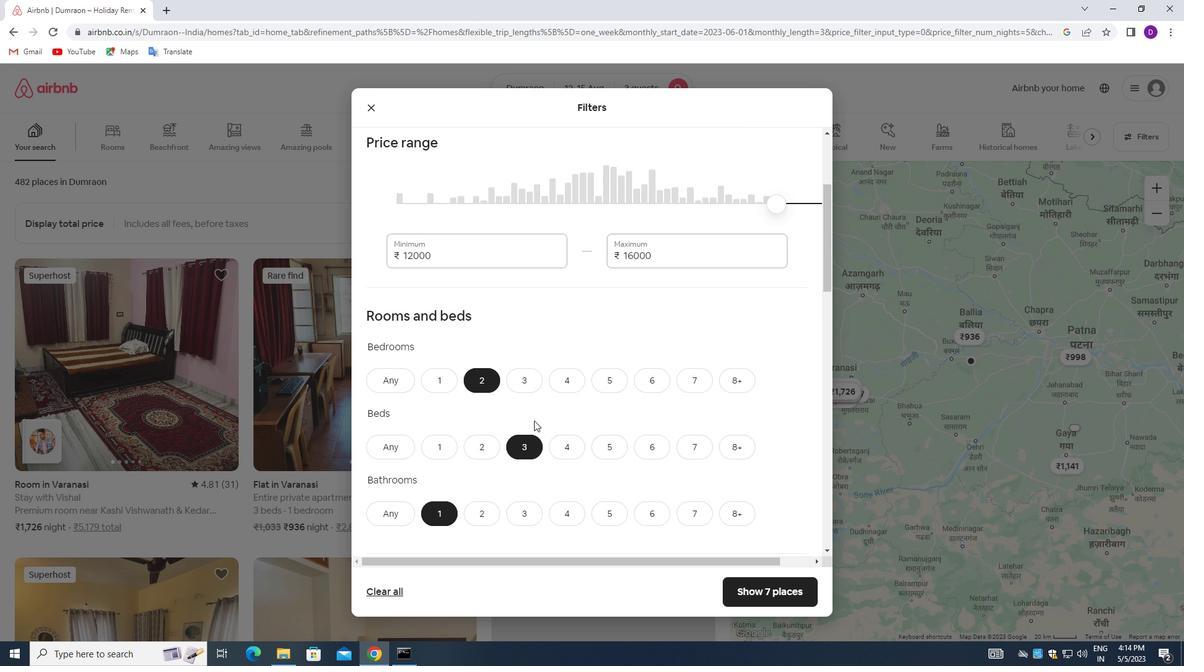 
Action: Mouse scrolled (534, 420) with delta (0, 0)
Screenshot: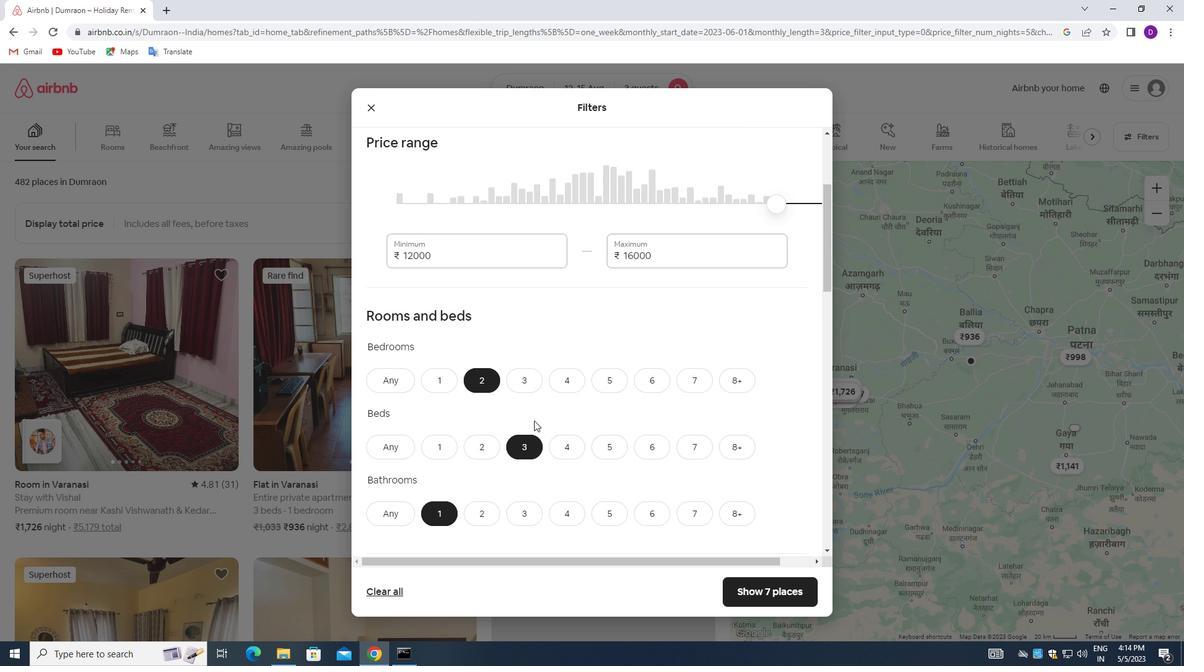 
Action: Mouse scrolled (534, 420) with delta (0, 0)
Screenshot: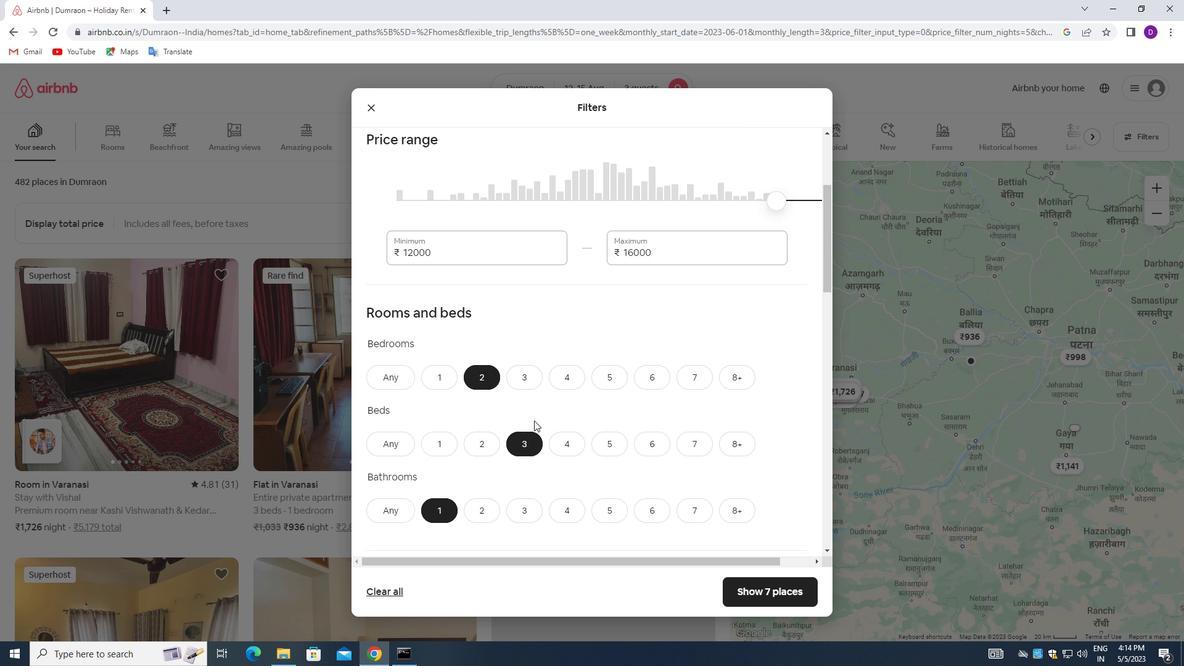 
Action: Mouse moved to (558, 410)
Screenshot: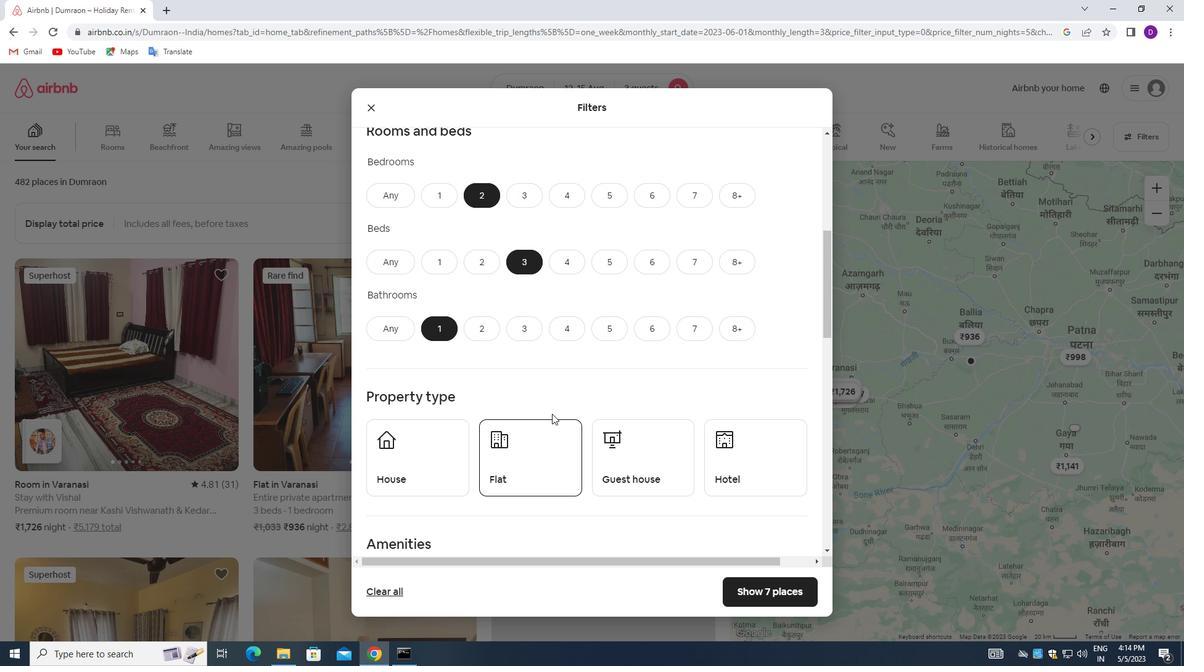 
Action: Mouse scrolled (558, 410) with delta (0, 0)
Screenshot: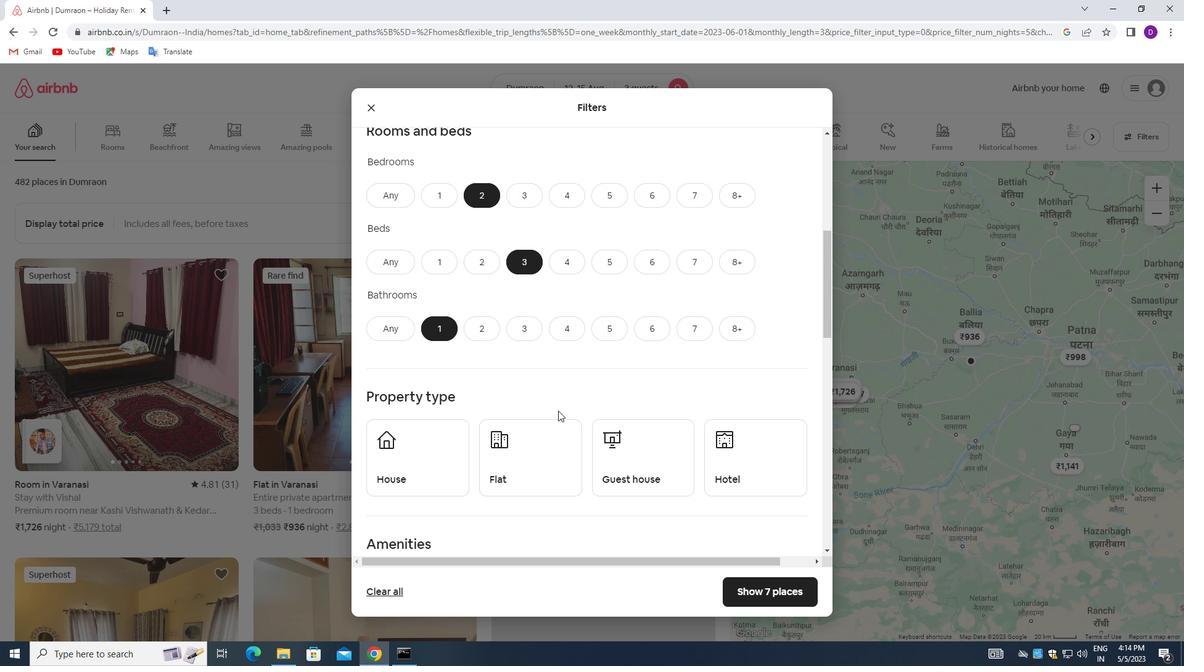 
Action: Mouse scrolled (558, 410) with delta (0, 0)
Screenshot: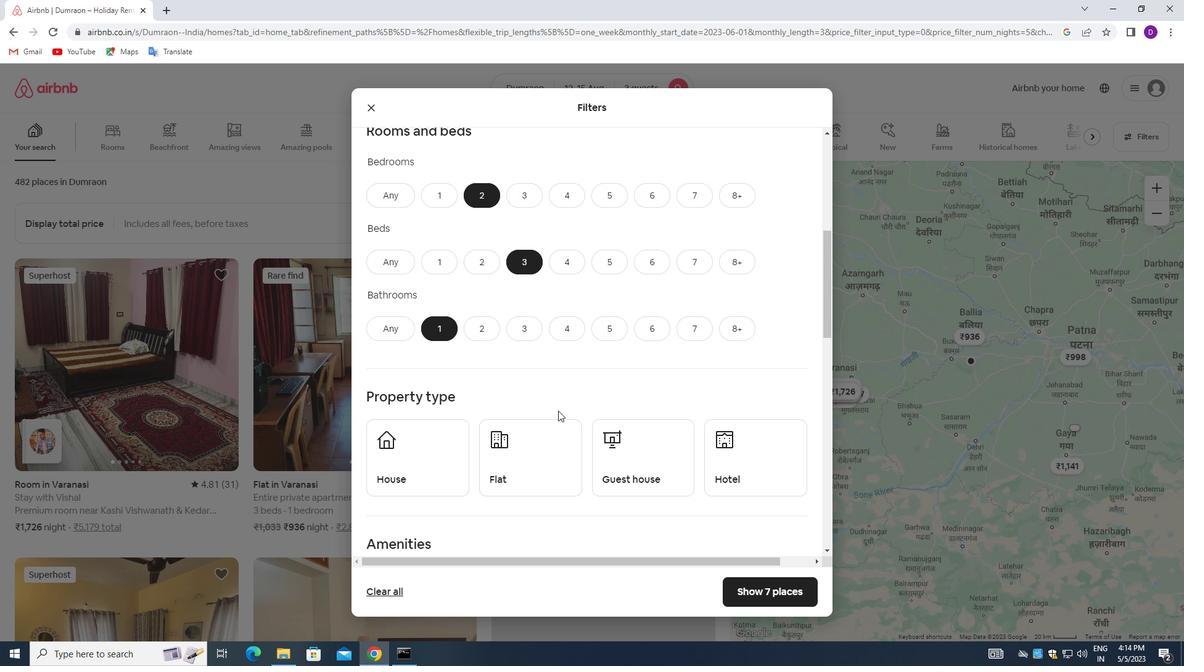 
Action: Mouse moved to (415, 333)
Screenshot: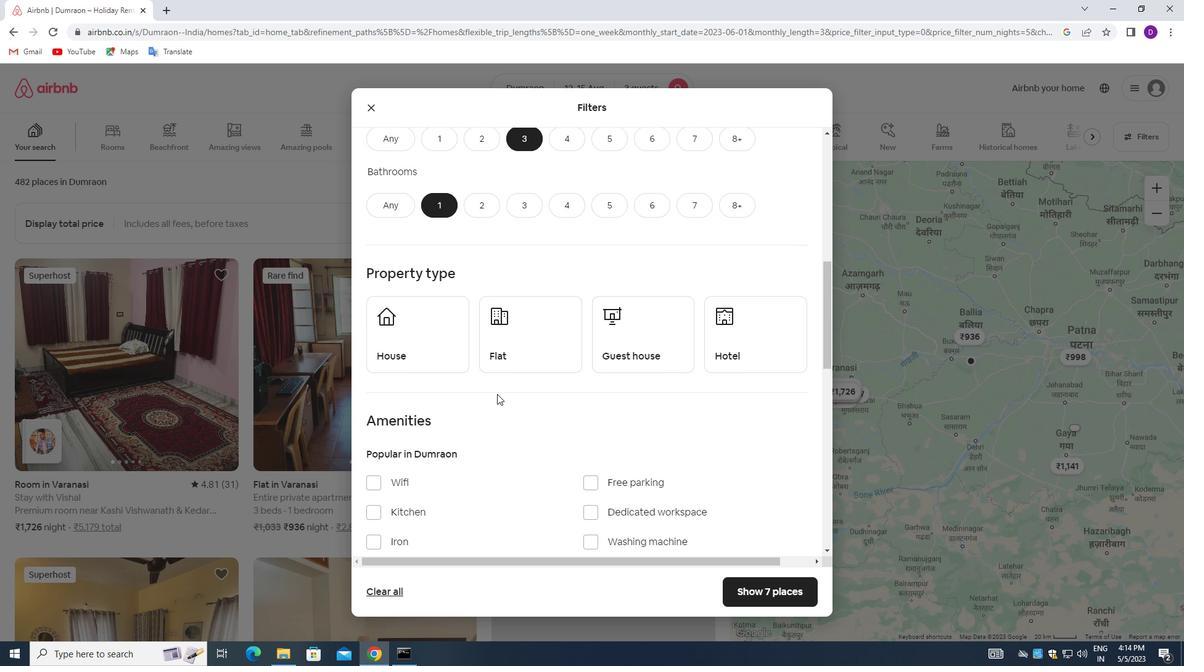 
Action: Mouse pressed left at (415, 333)
Screenshot: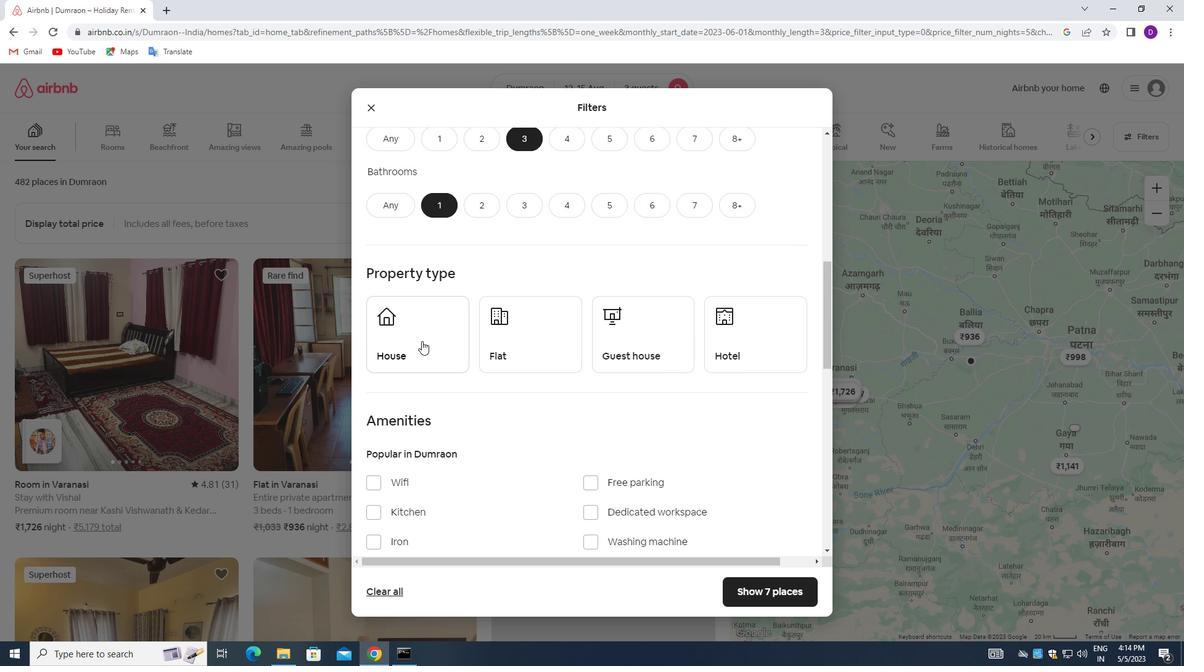 
Action: Mouse moved to (518, 342)
Screenshot: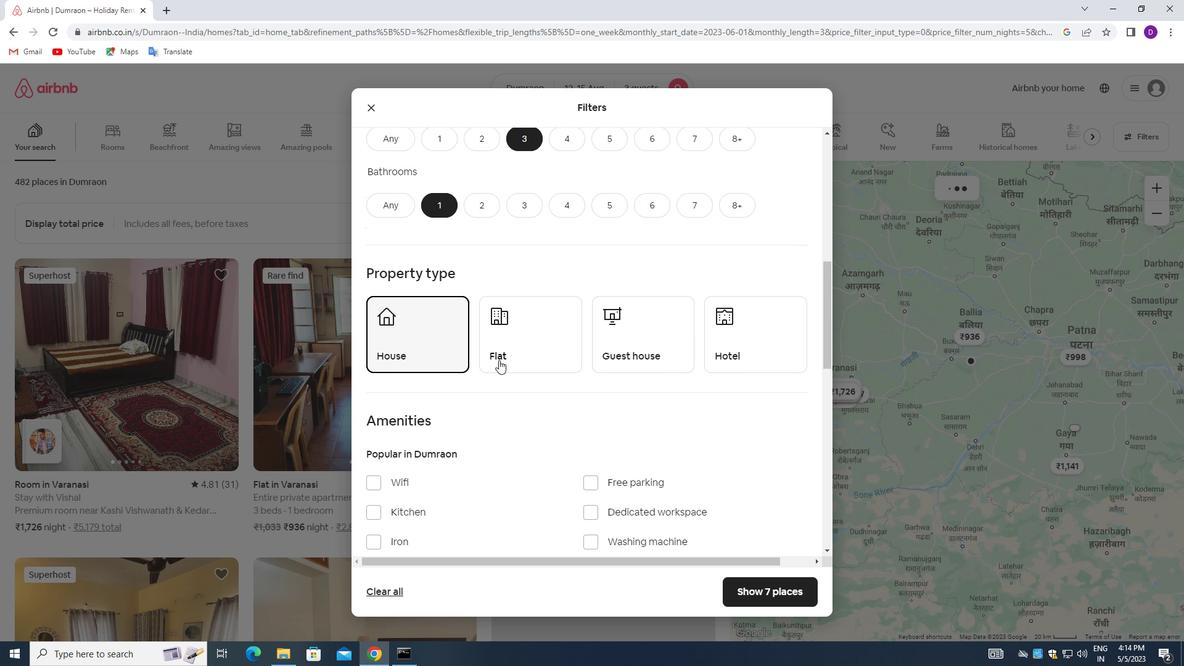 
Action: Mouse pressed left at (518, 342)
Screenshot: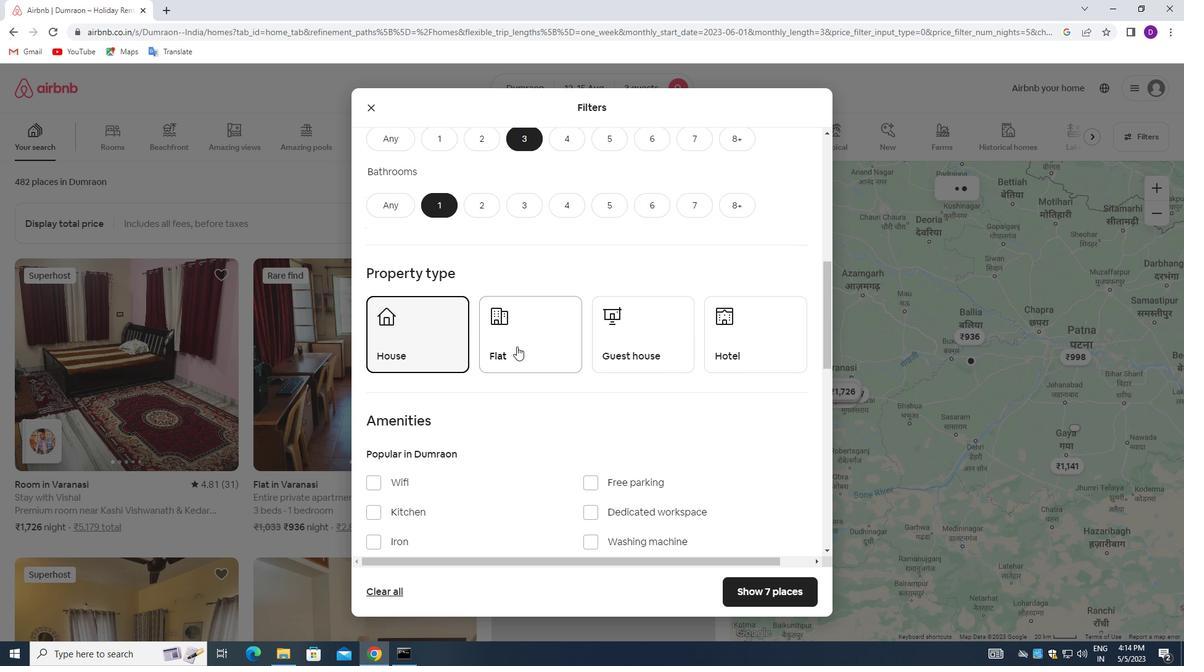 
Action: Mouse moved to (594, 349)
Screenshot: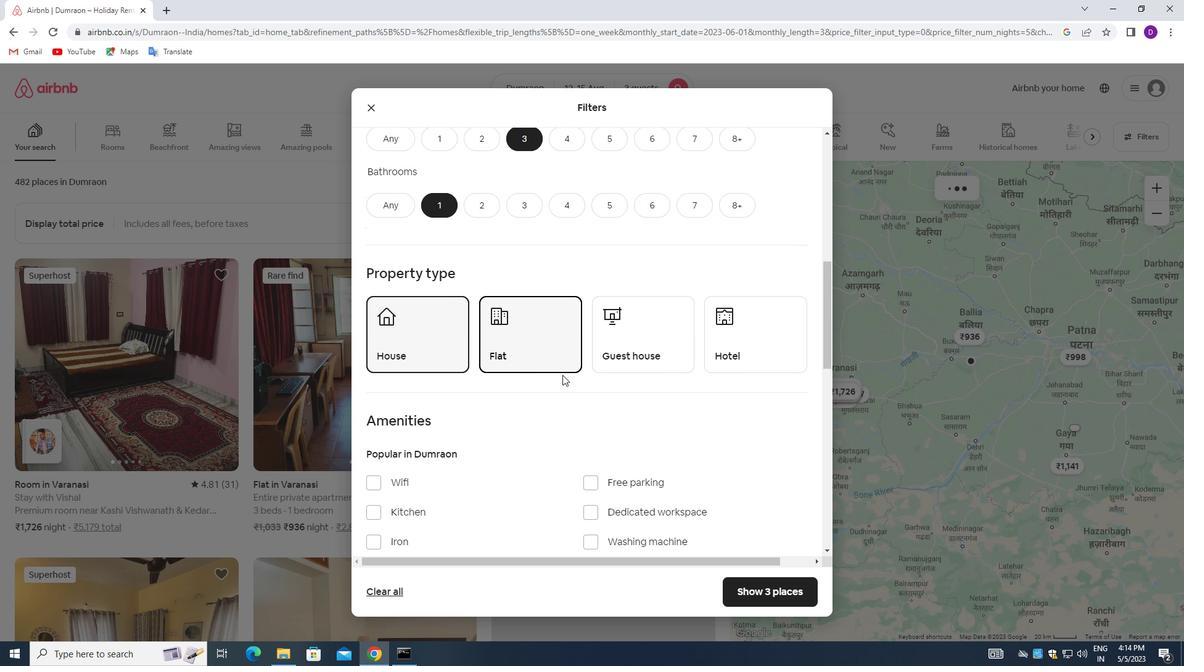 
Action: Mouse pressed left at (594, 349)
Screenshot: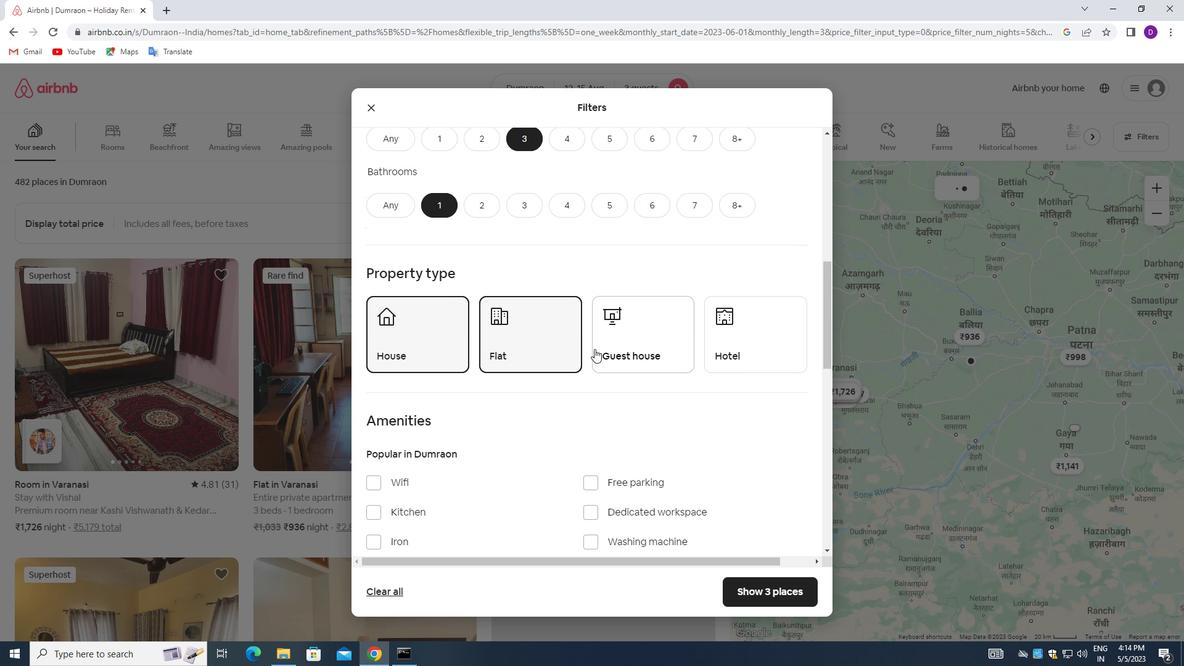 
Action: Mouse moved to (523, 362)
Screenshot: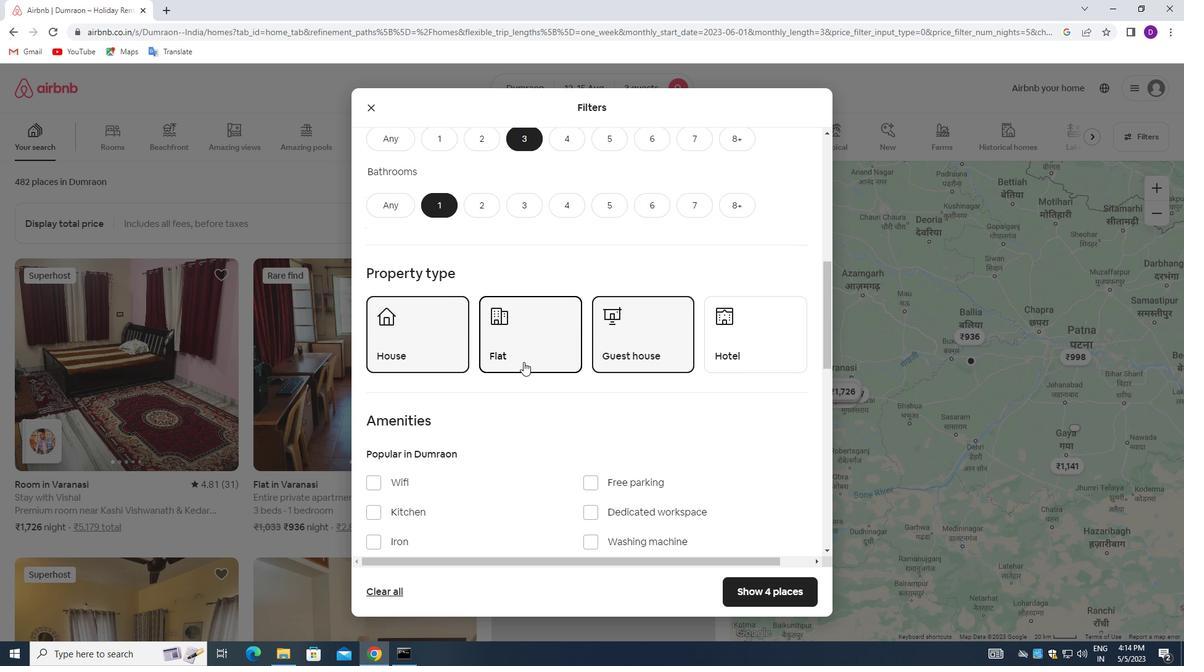 
Action: Mouse scrolled (523, 361) with delta (0, 0)
Screenshot: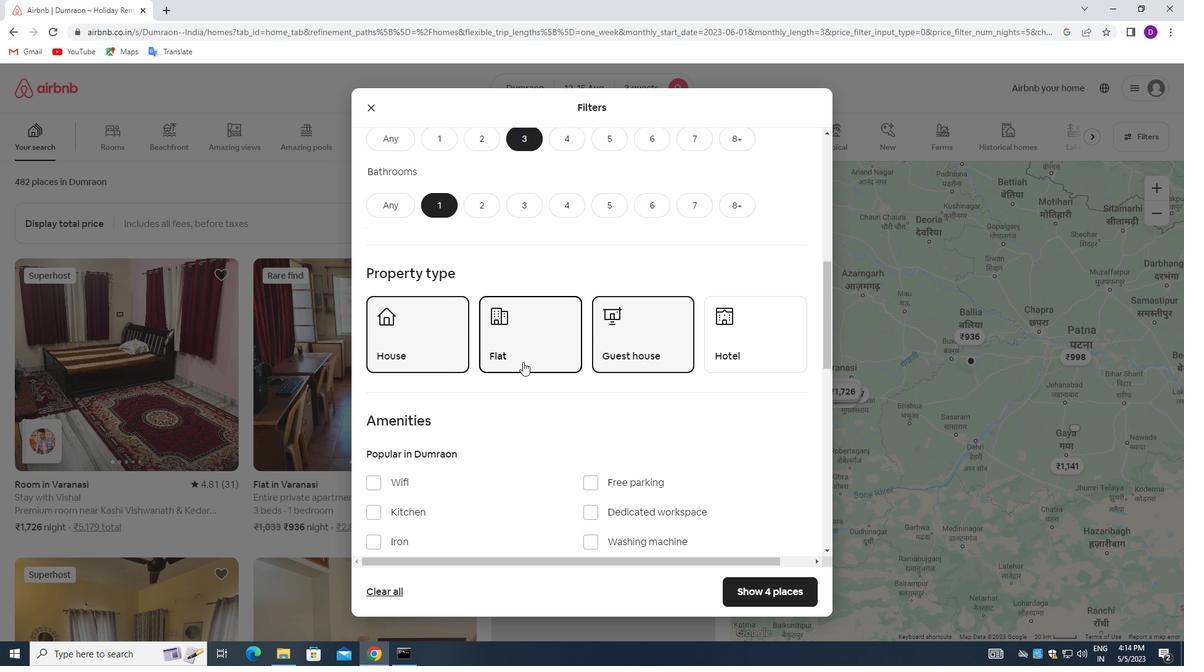
Action: Mouse moved to (522, 362)
Screenshot: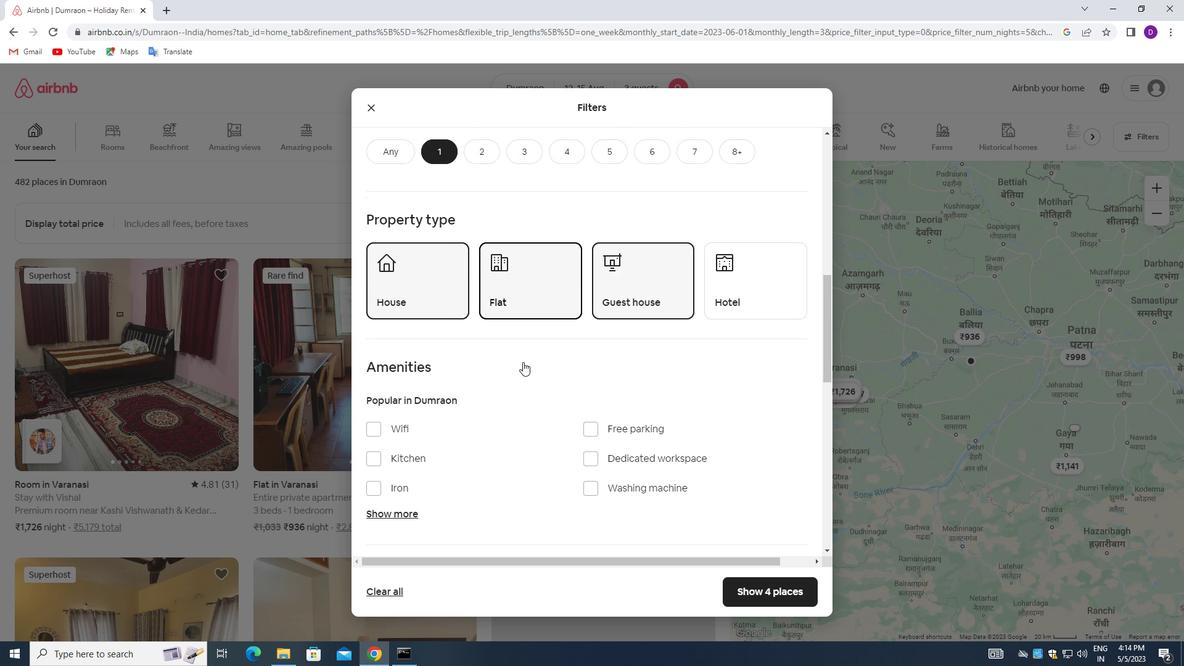 
Action: Mouse scrolled (522, 361) with delta (0, 0)
Screenshot: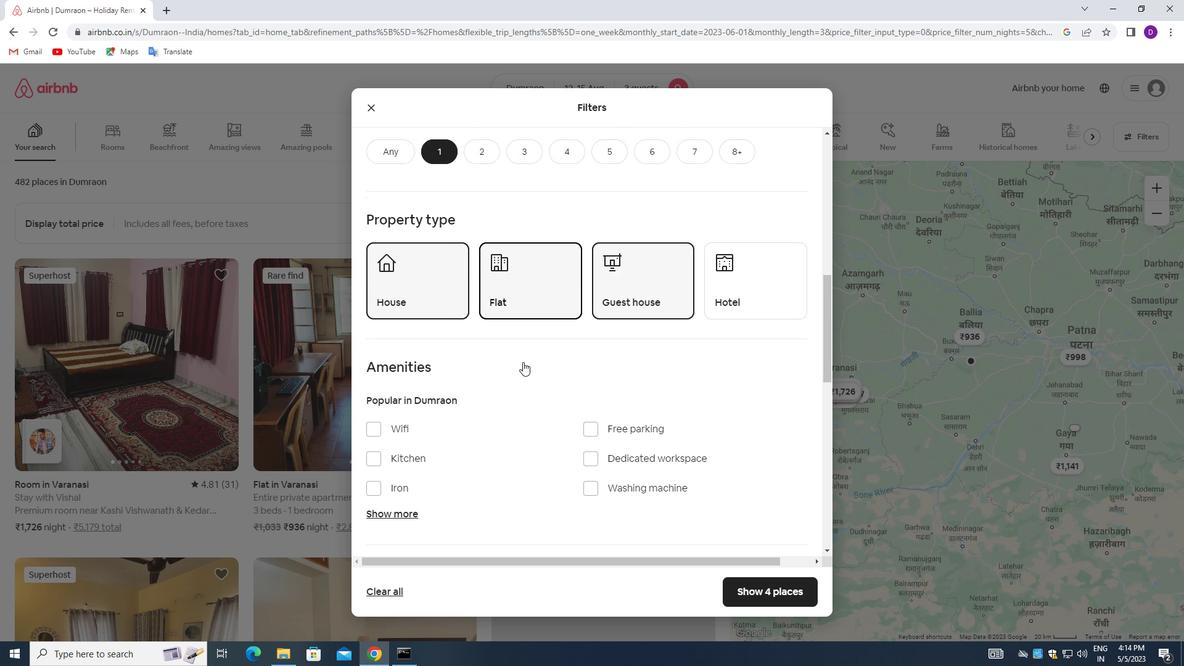 
Action: Mouse moved to (522, 362)
Screenshot: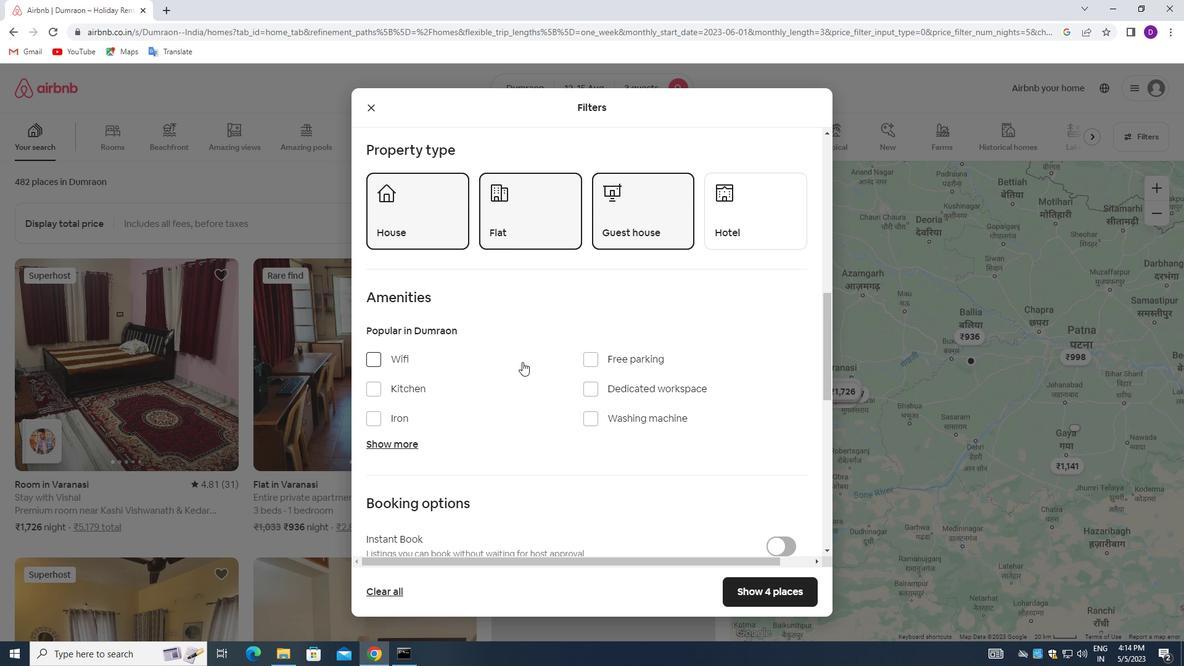 
Action: Mouse scrolled (522, 362) with delta (0, 0)
Screenshot: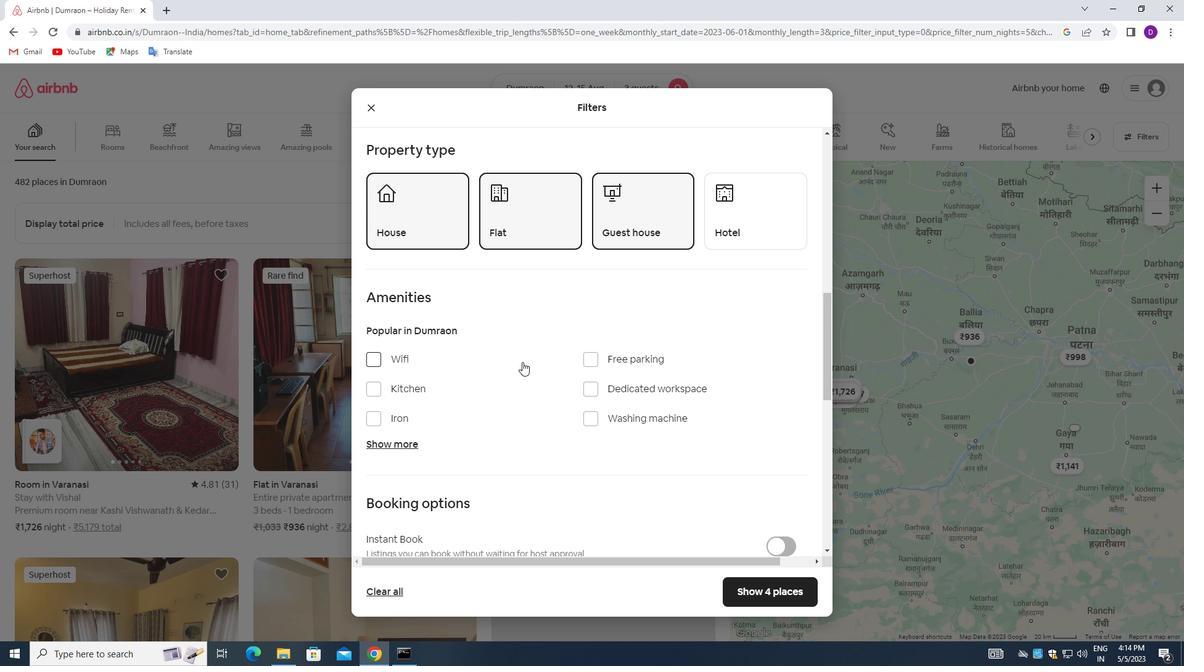 
Action: Mouse moved to (587, 358)
Screenshot: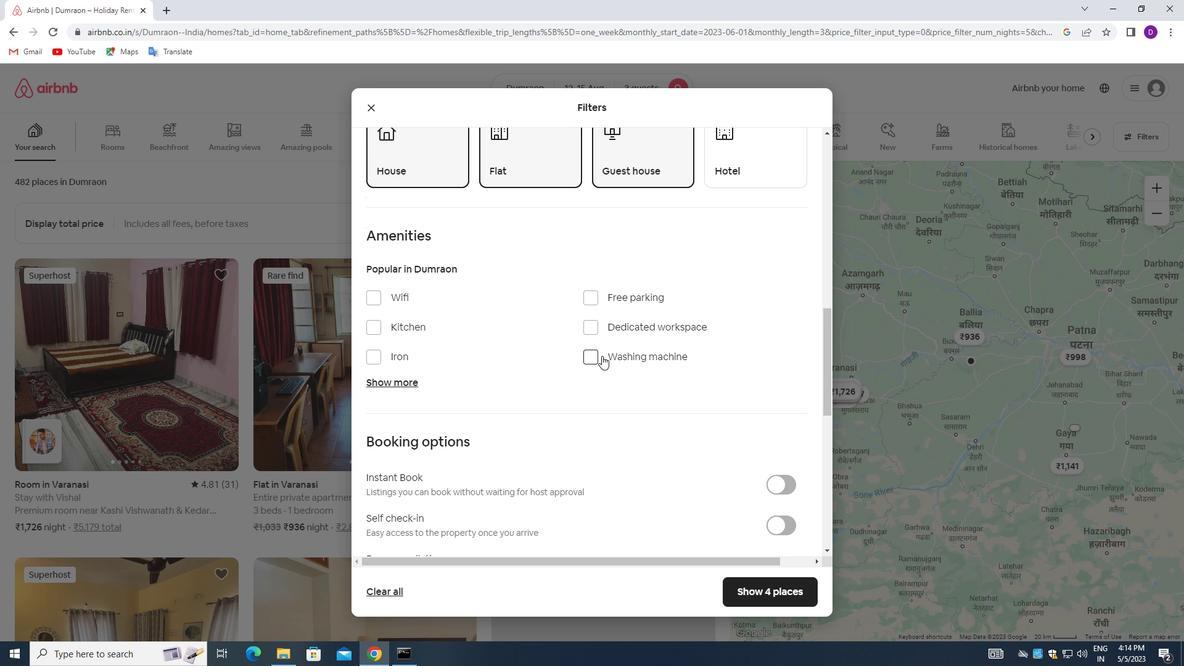 
Action: Mouse pressed left at (587, 358)
Screenshot: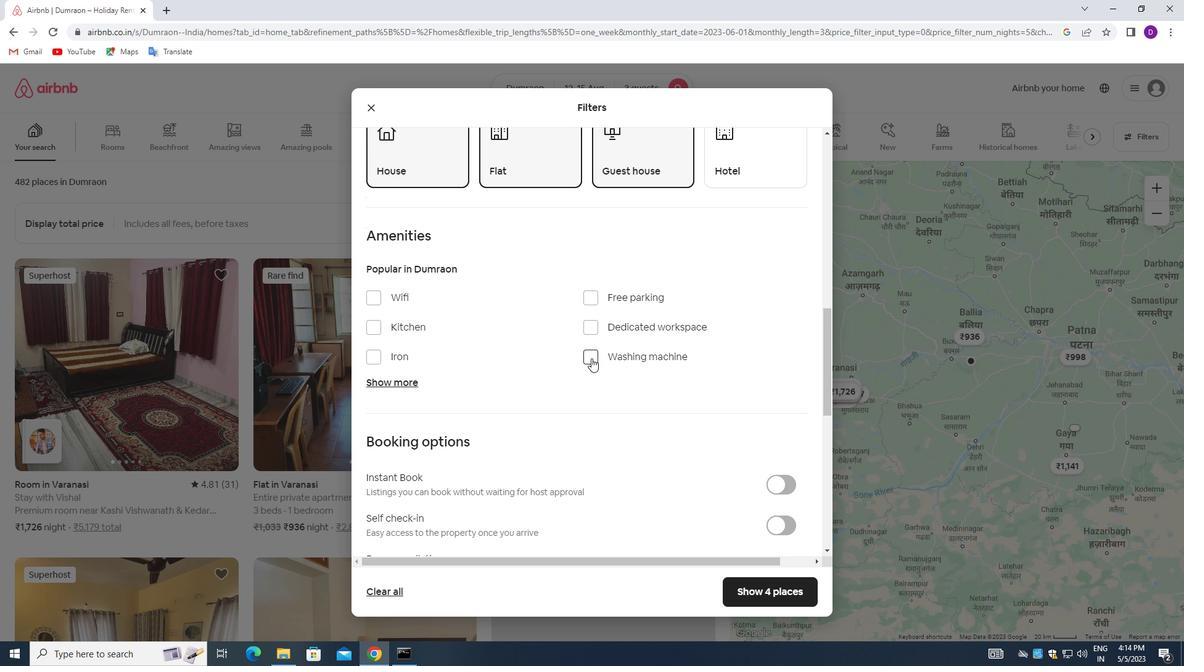 
Action: Mouse moved to (673, 405)
Screenshot: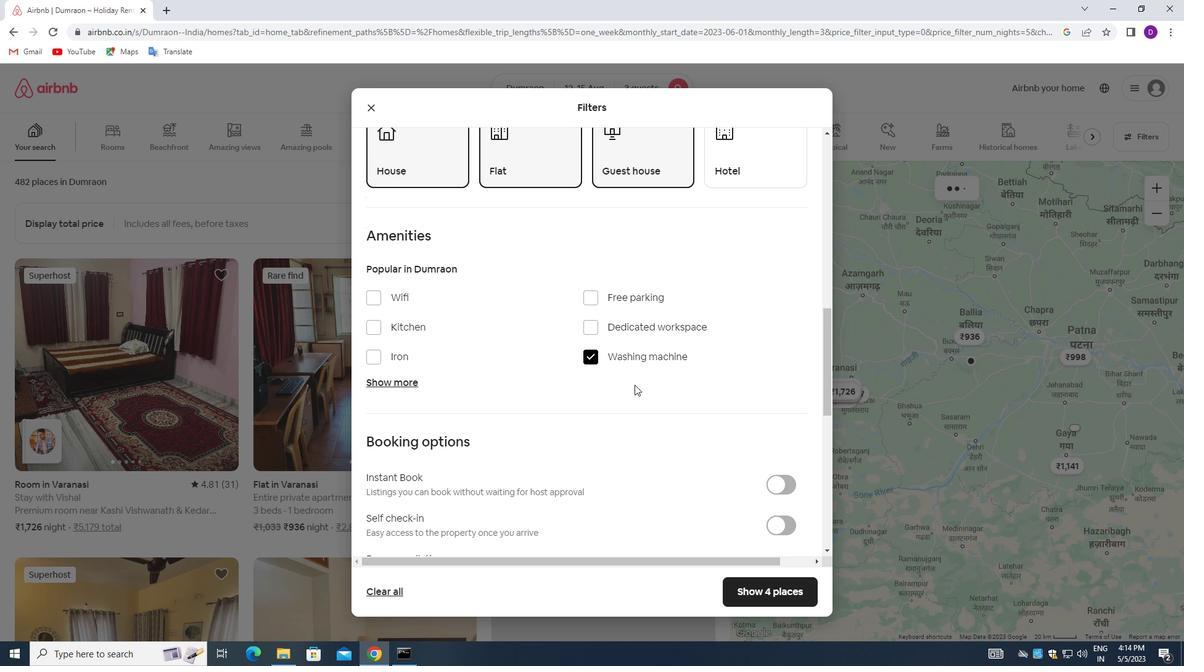 
Action: Mouse scrolled (673, 405) with delta (0, 0)
Screenshot: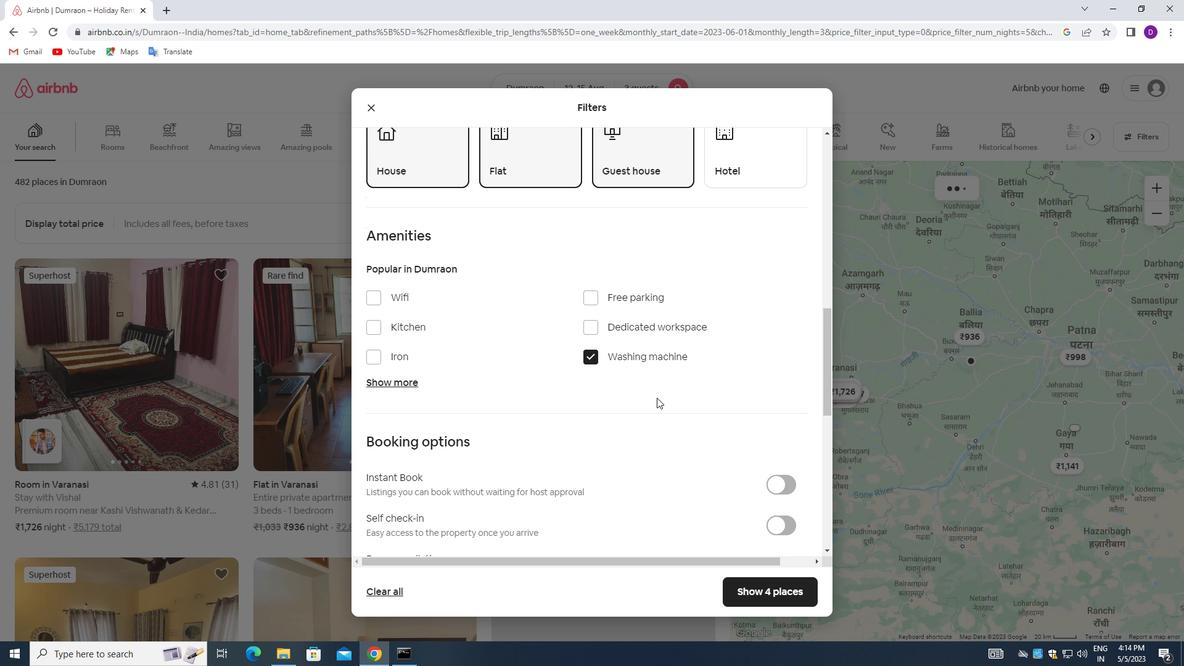 
Action: Mouse moved to (674, 407)
Screenshot: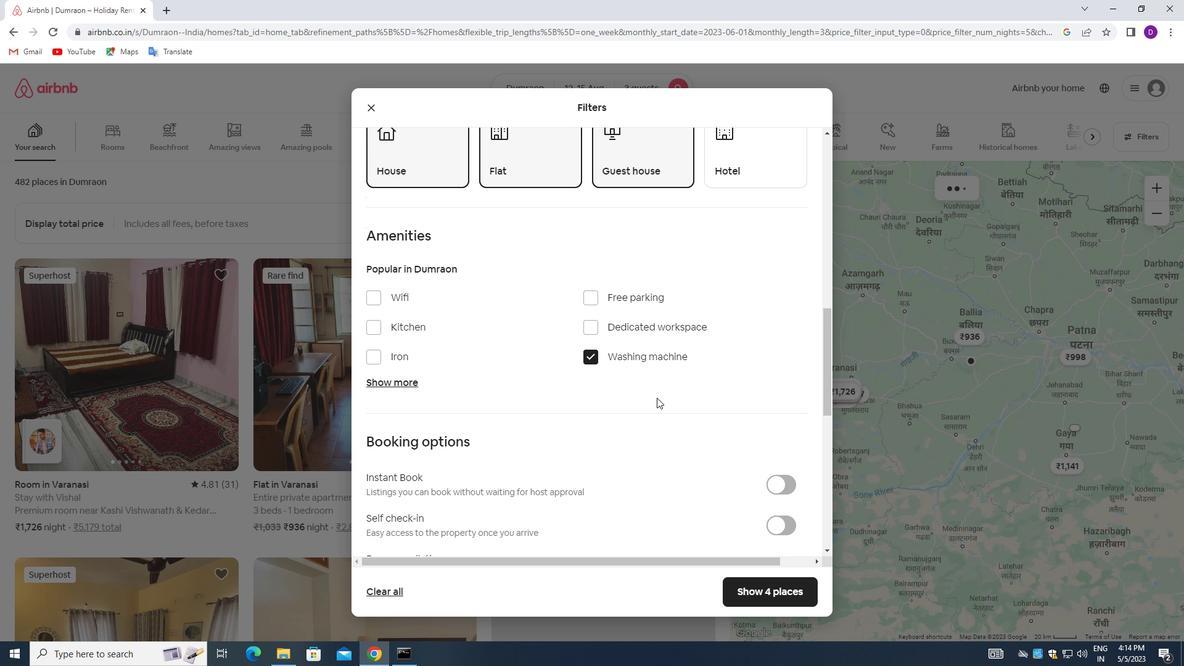 
Action: Mouse scrolled (674, 406) with delta (0, 0)
Screenshot: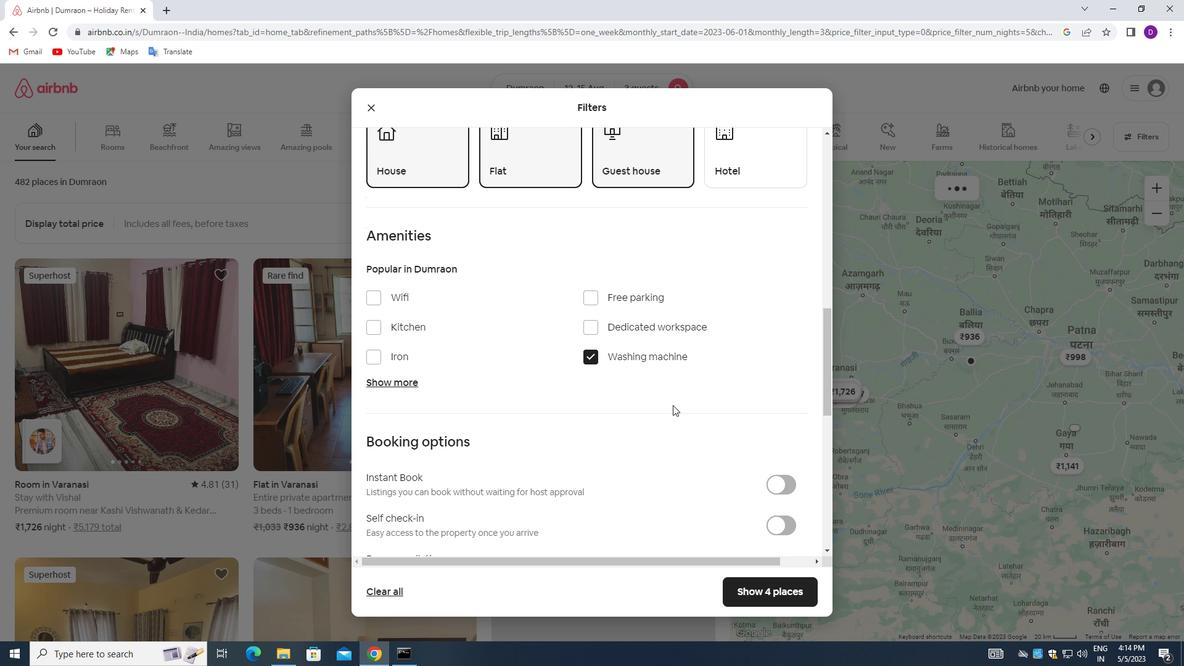 
Action: Mouse scrolled (674, 406) with delta (0, 0)
Screenshot: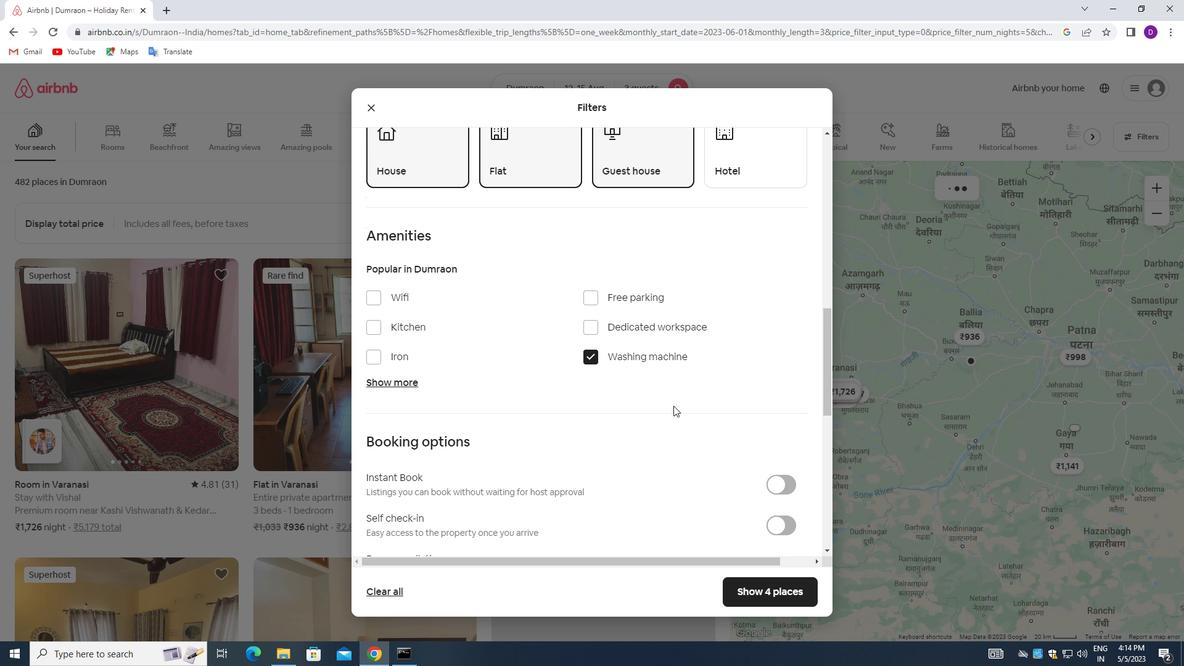 
Action: Mouse moved to (769, 337)
Screenshot: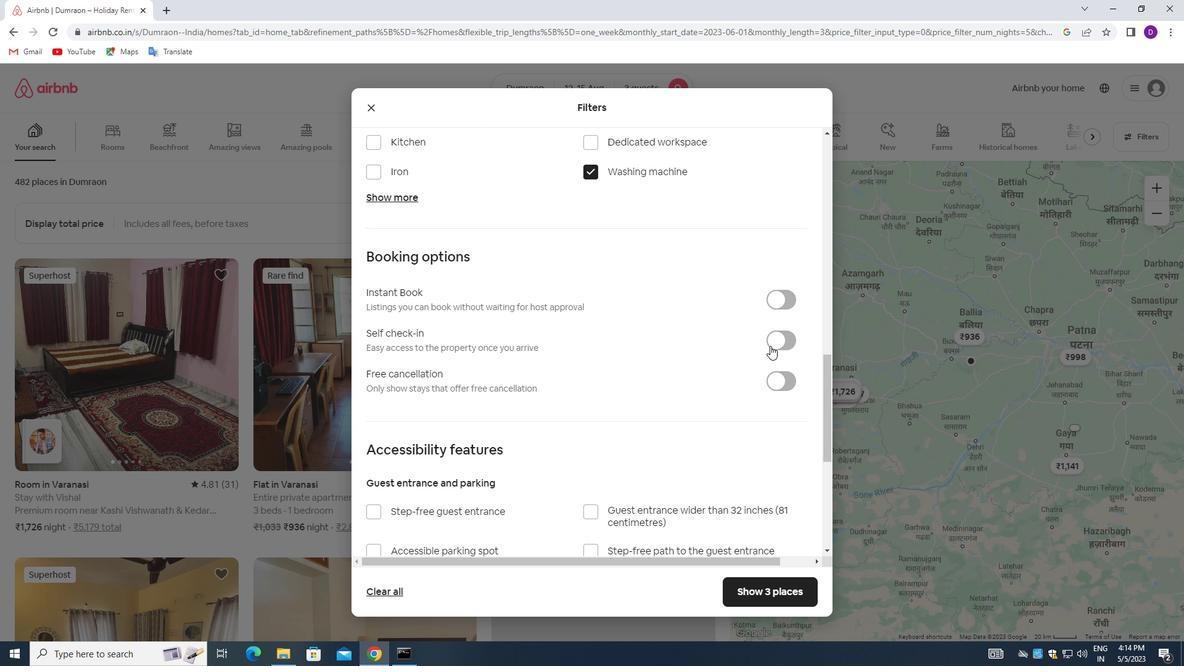 
Action: Mouse pressed left at (769, 337)
Screenshot: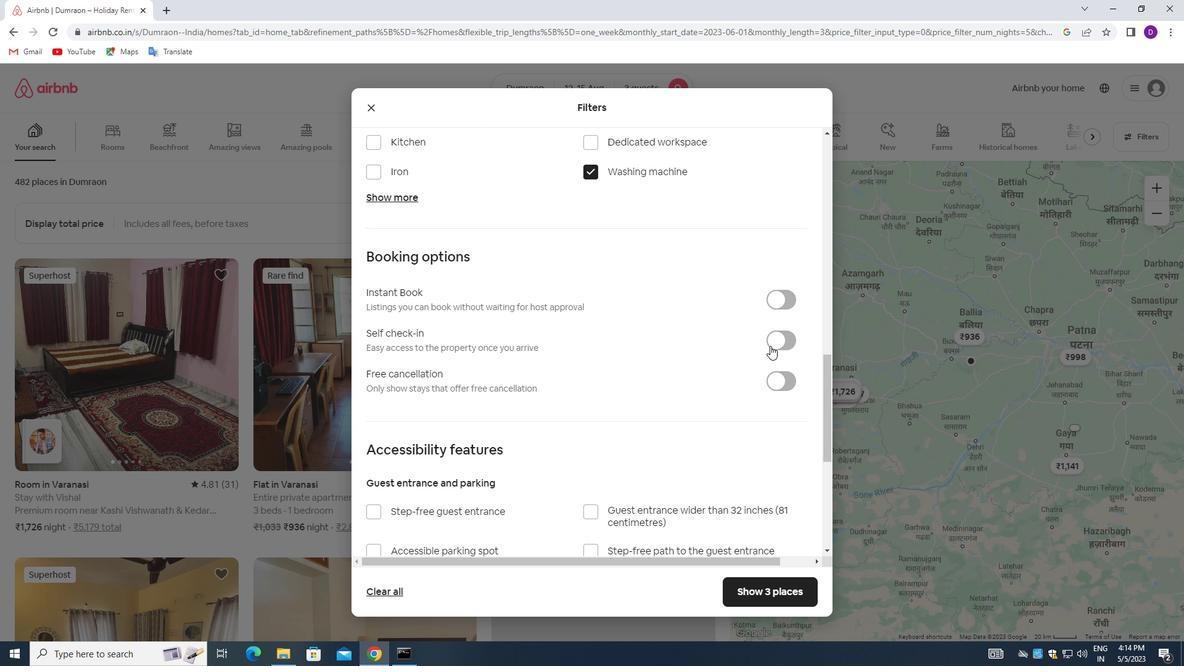
Action: Mouse moved to (544, 419)
Screenshot: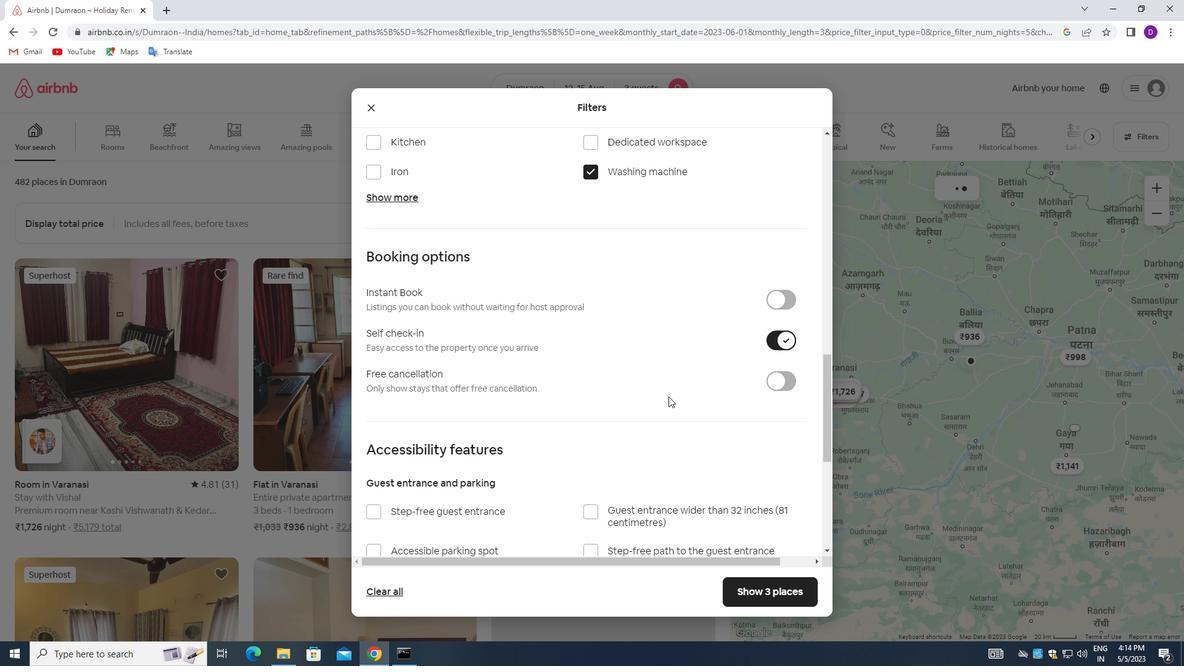 
Action: Mouse scrolled (544, 418) with delta (0, 0)
Screenshot: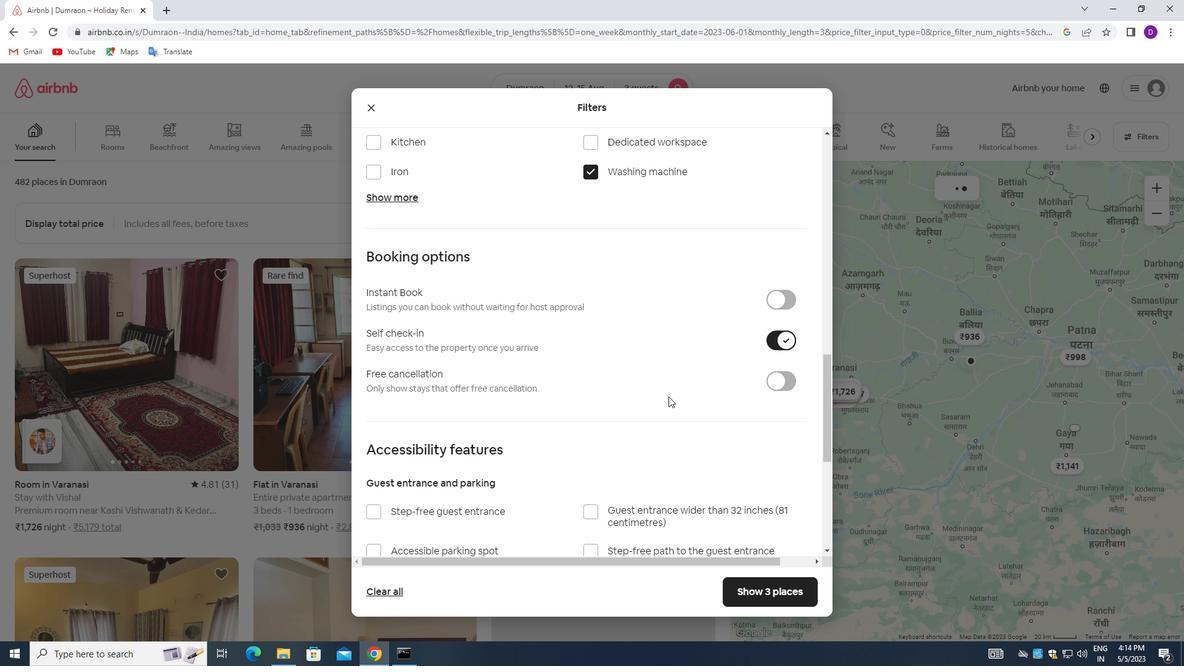 
Action: Mouse moved to (544, 423)
Screenshot: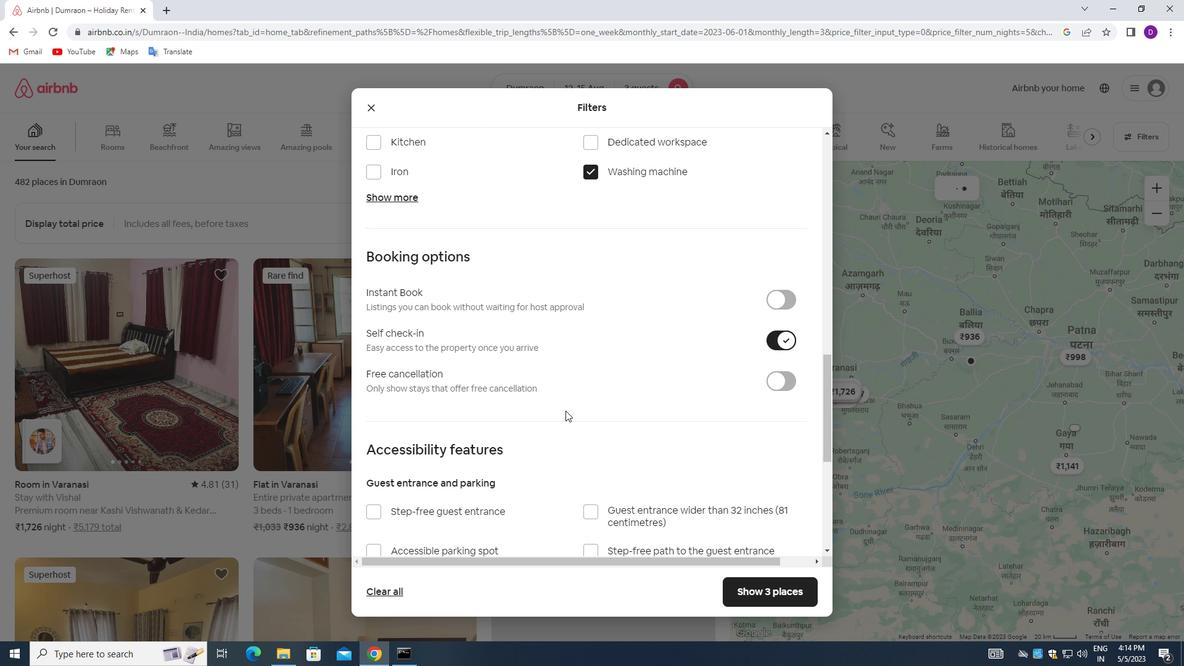 
Action: Mouse scrolled (544, 423) with delta (0, 0)
Screenshot: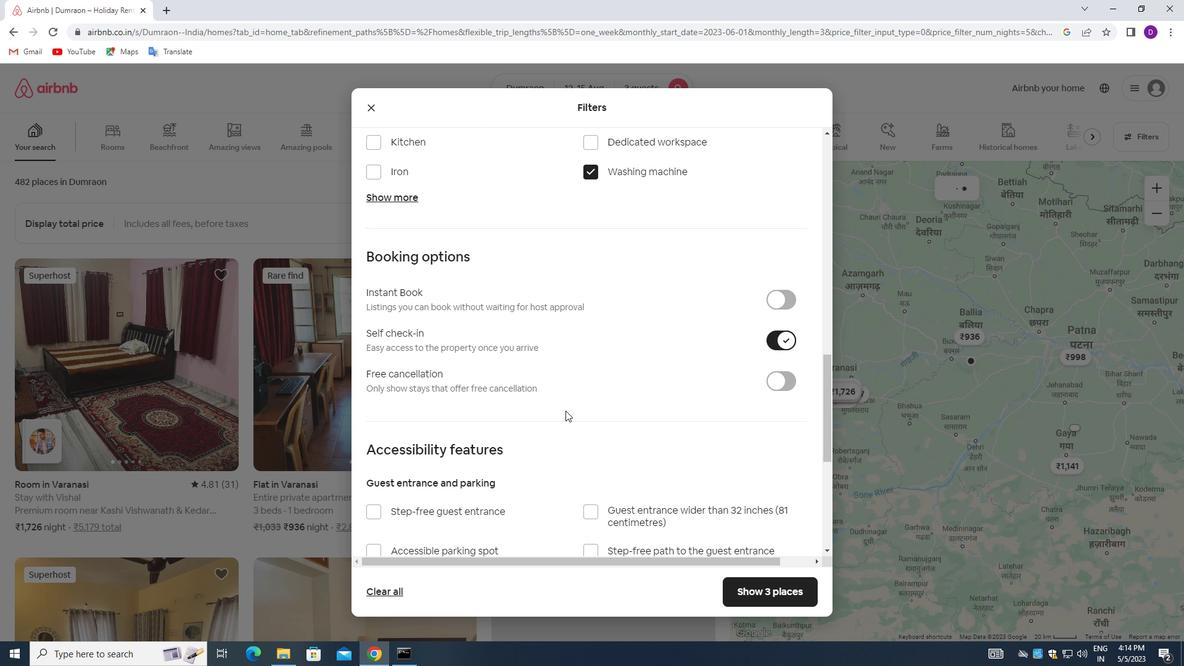 
Action: Mouse moved to (542, 430)
Screenshot: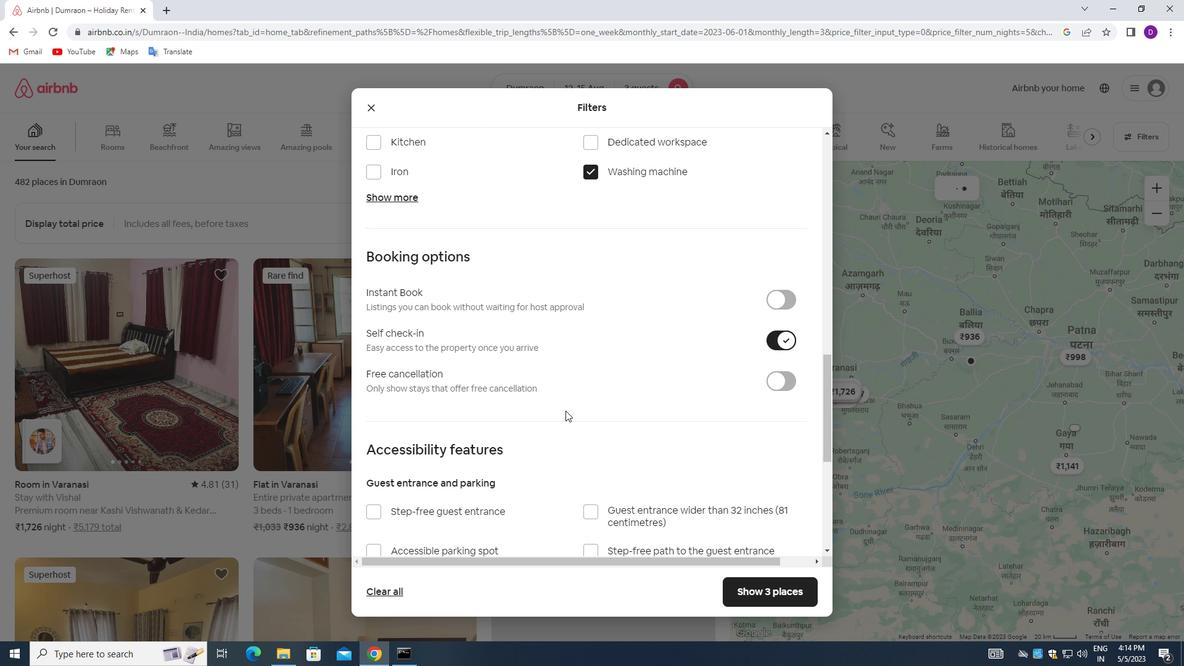 
Action: Mouse scrolled (542, 429) with delta (0, 0)
Screenshot: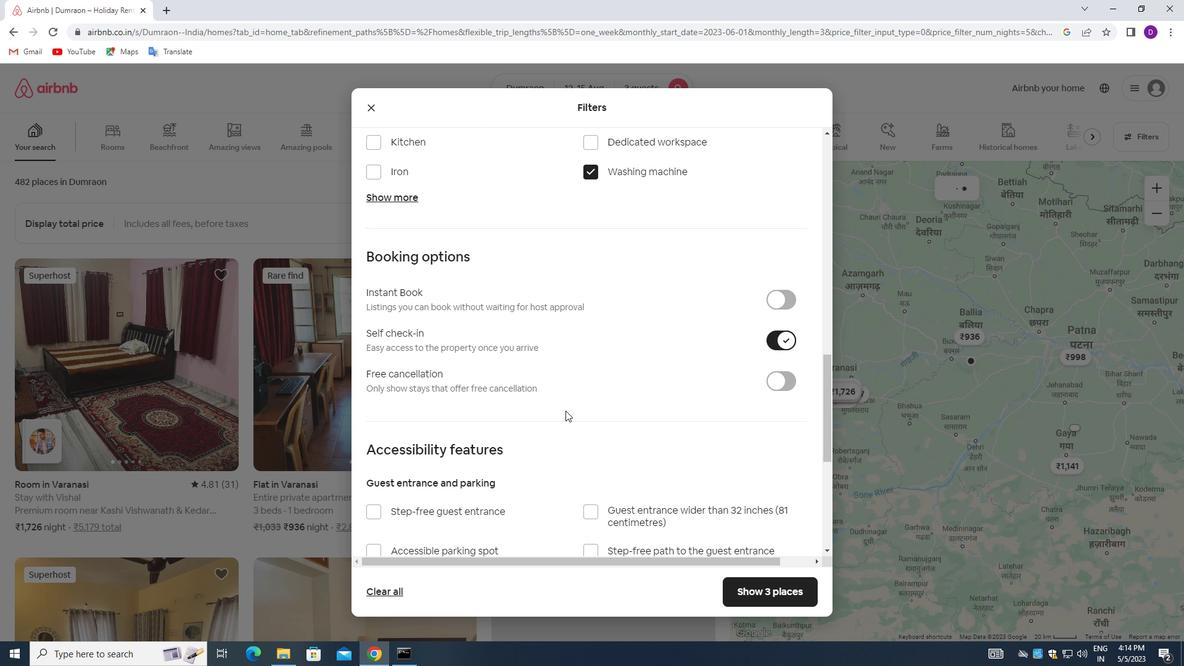 
Action: Mouse moved to (423, 482)
Screenshot: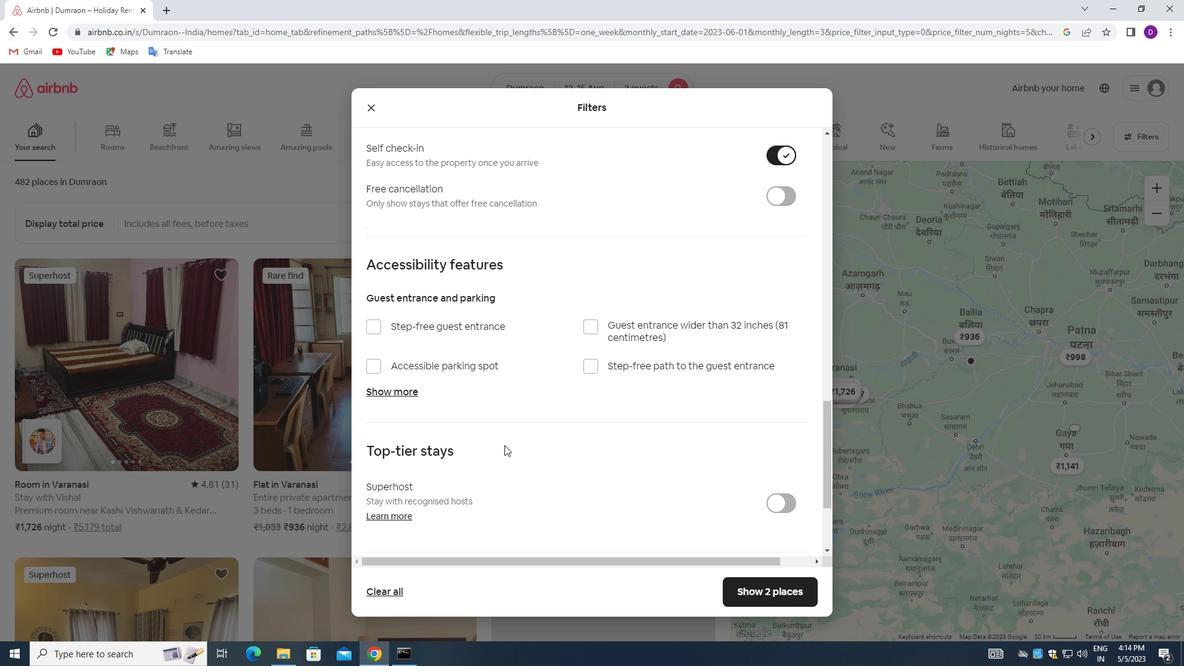 
Action: Mouse scrolled (423, 482) with delta (0, 0)
Screenshot: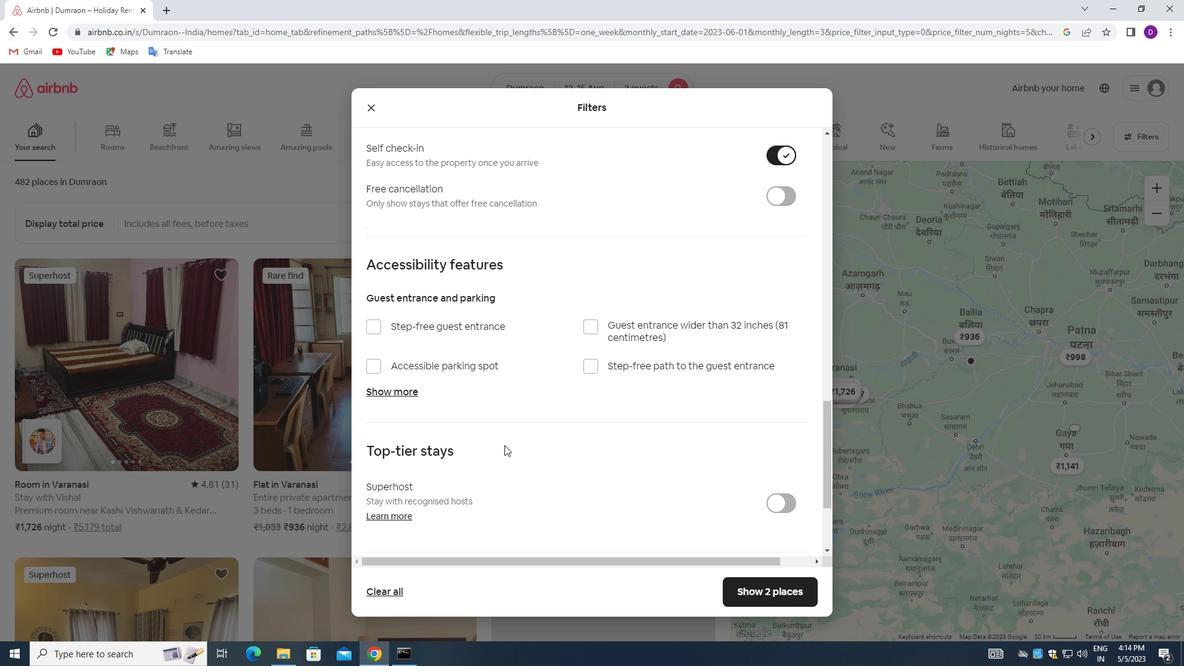 
Action: Mouse moved to (423, 487)
Screenshot: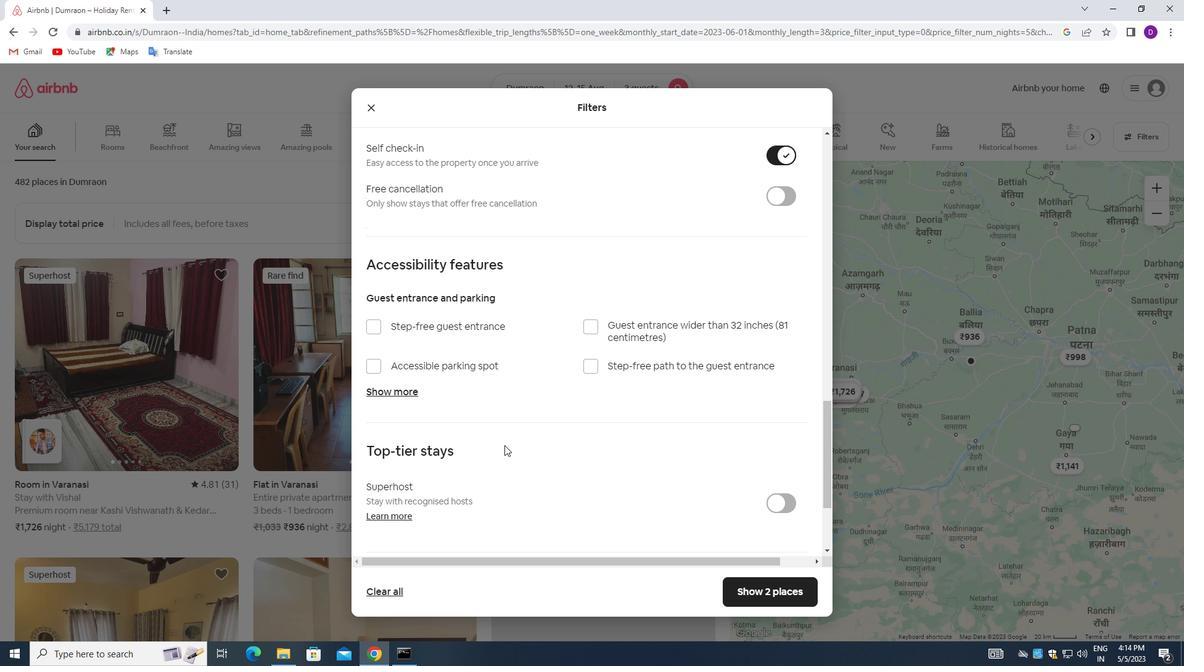 
Action: Mouse scrolled (423, 487) with delta (0, 0)
Screenshot: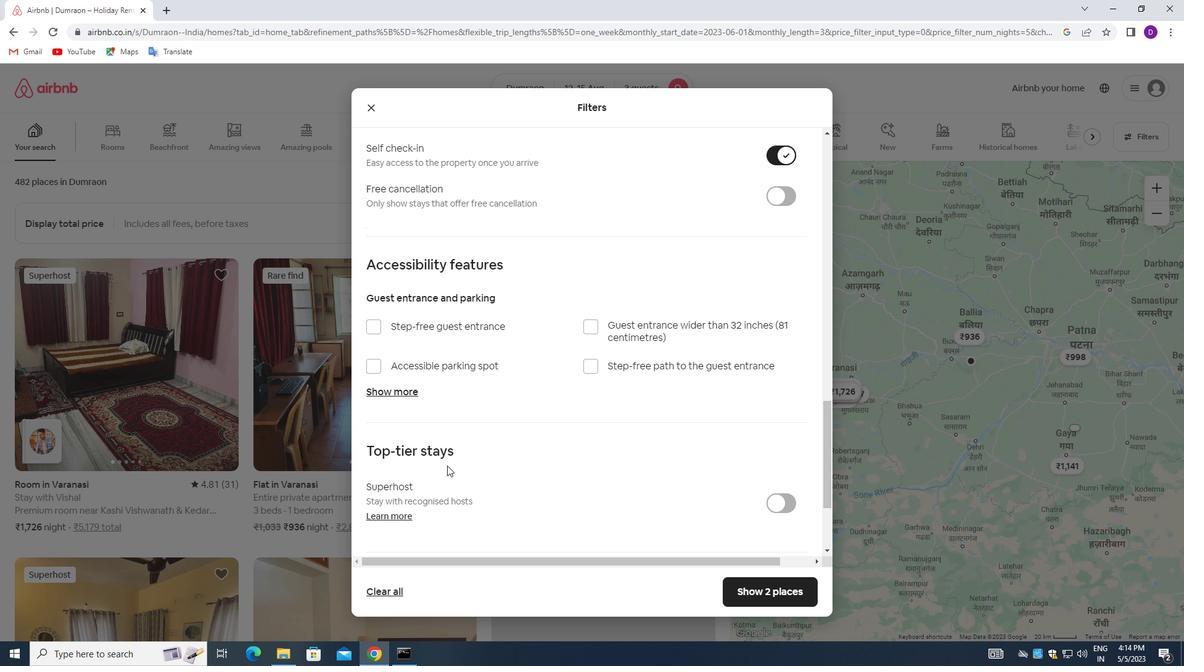 
Action: Mouse moved to (424, 490)
Screenshot: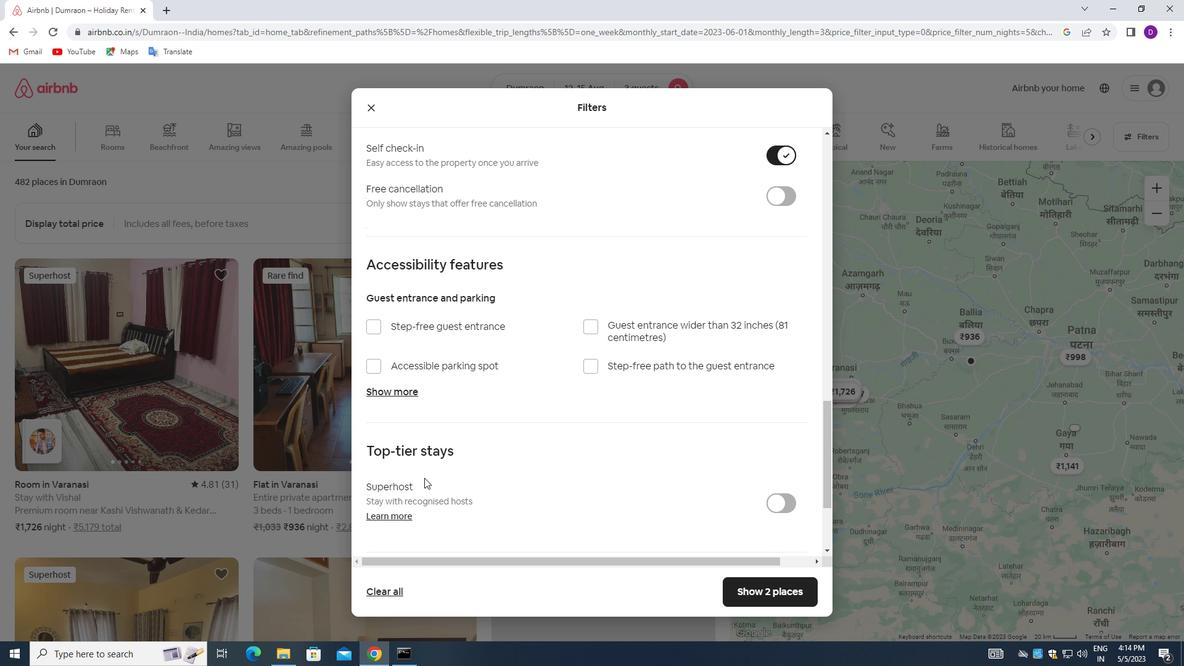 
Action: Mouse scrolled (424, 490) with delta (0, 0)
Screenshot: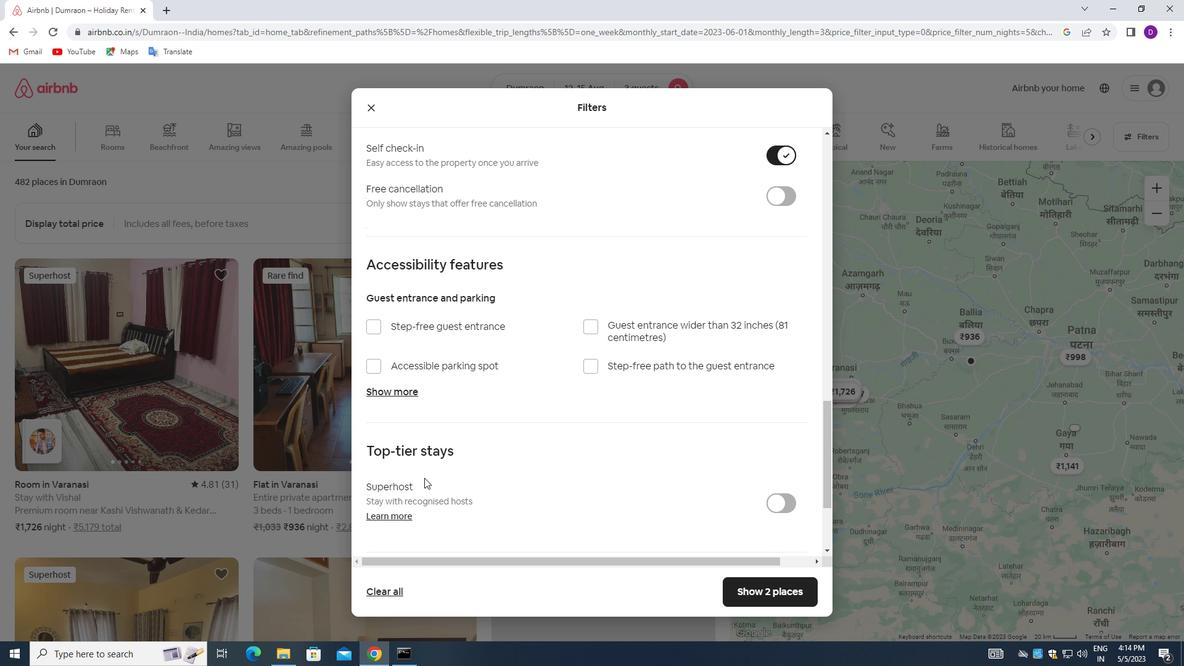 
Action: Mouse moved to (428, 495)
Screenshot: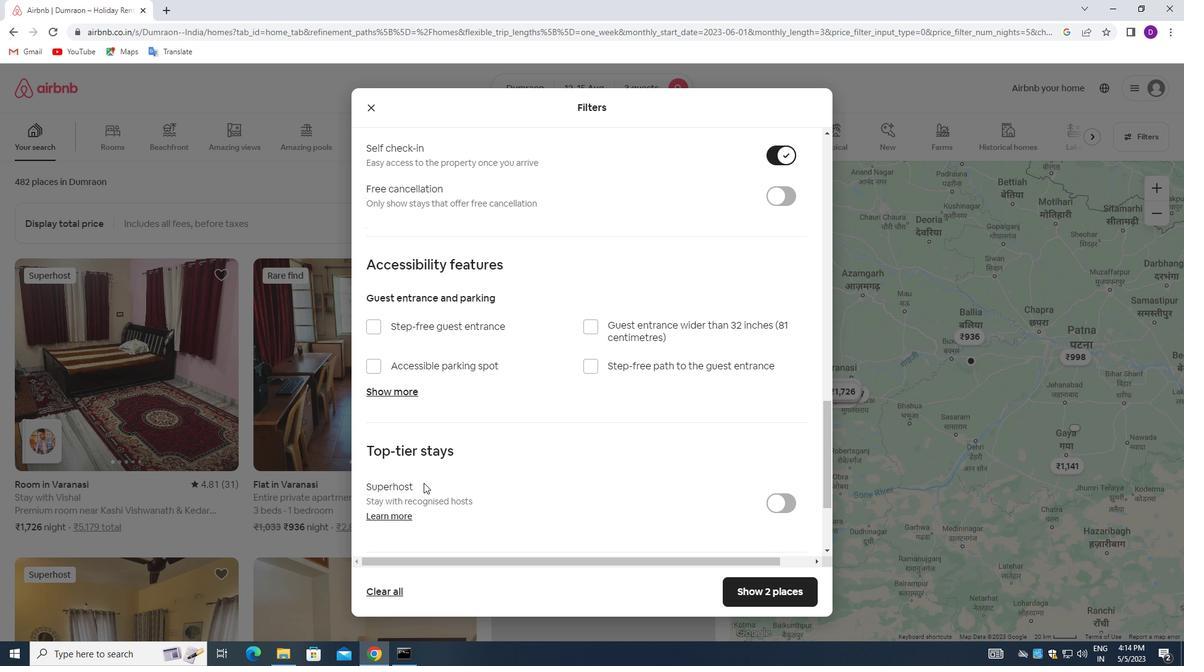 
Action: Mouse scrolled (428, 495) with delta (0, 0)
Screenshot: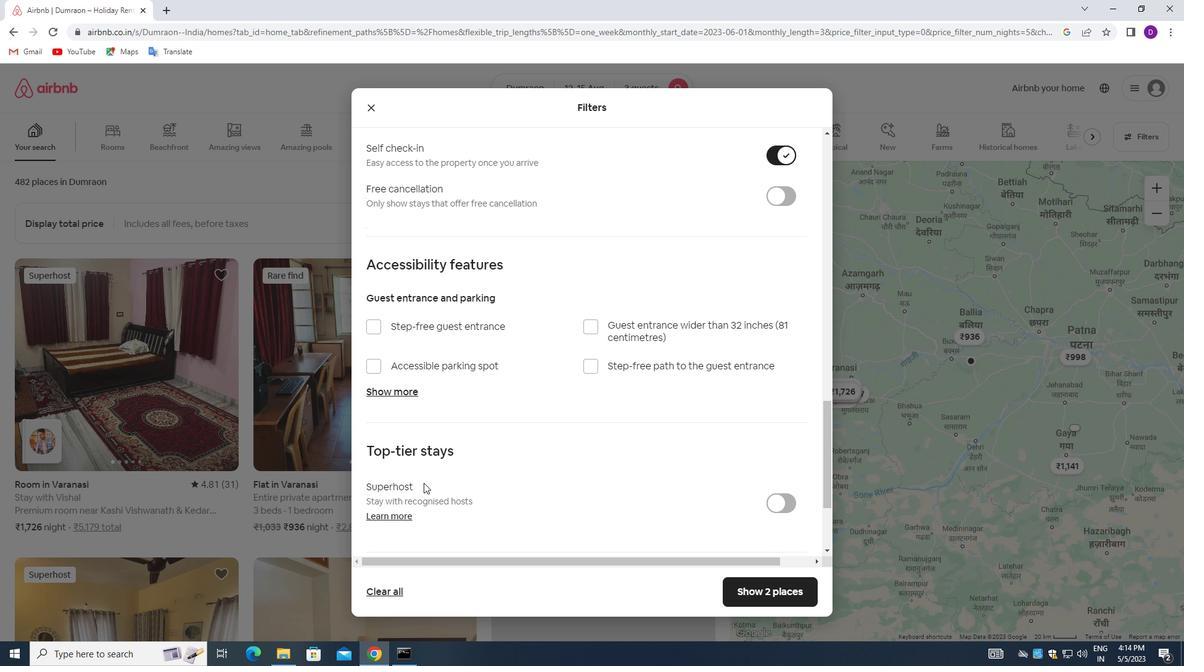 
Action: Mouse moved to (375, 473)
Screenshot: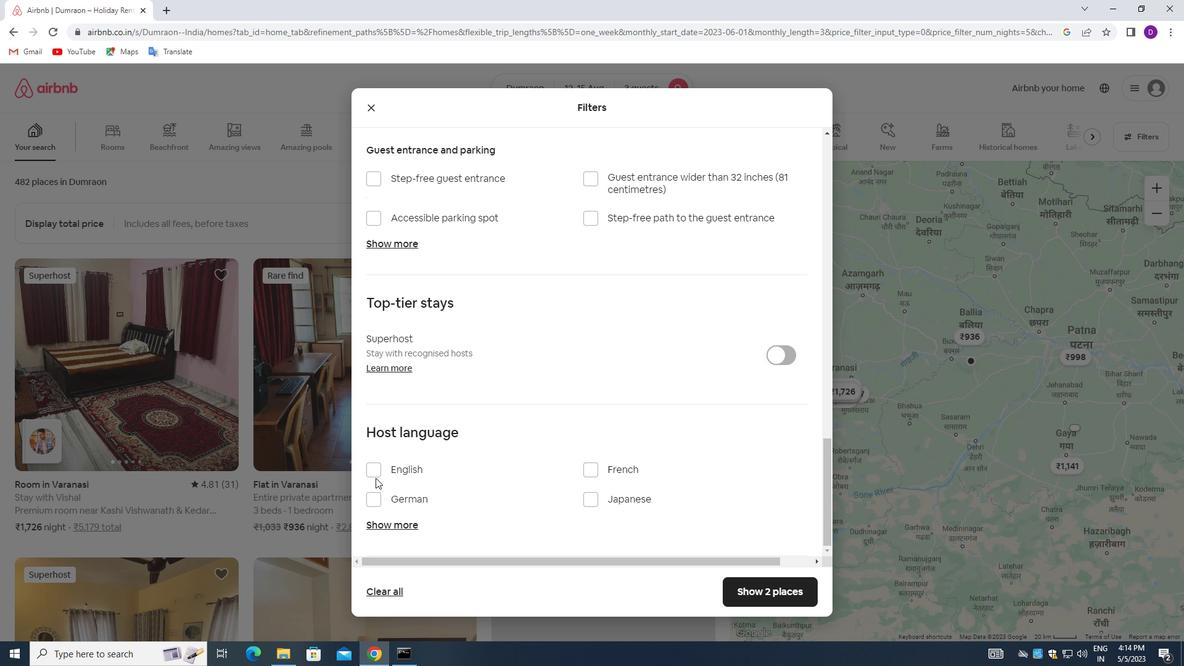 
Action: Mouse pressed left at (375, 473)
Screenshot: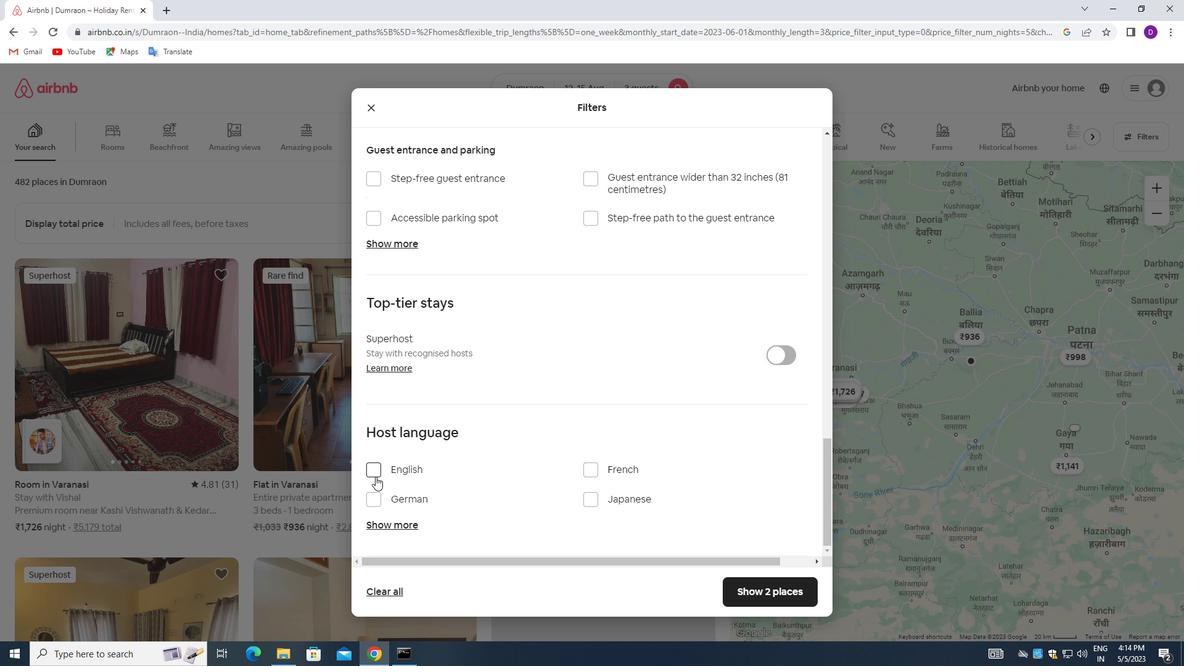 
Action: Mouse moved to (738, 597)
Screenshot: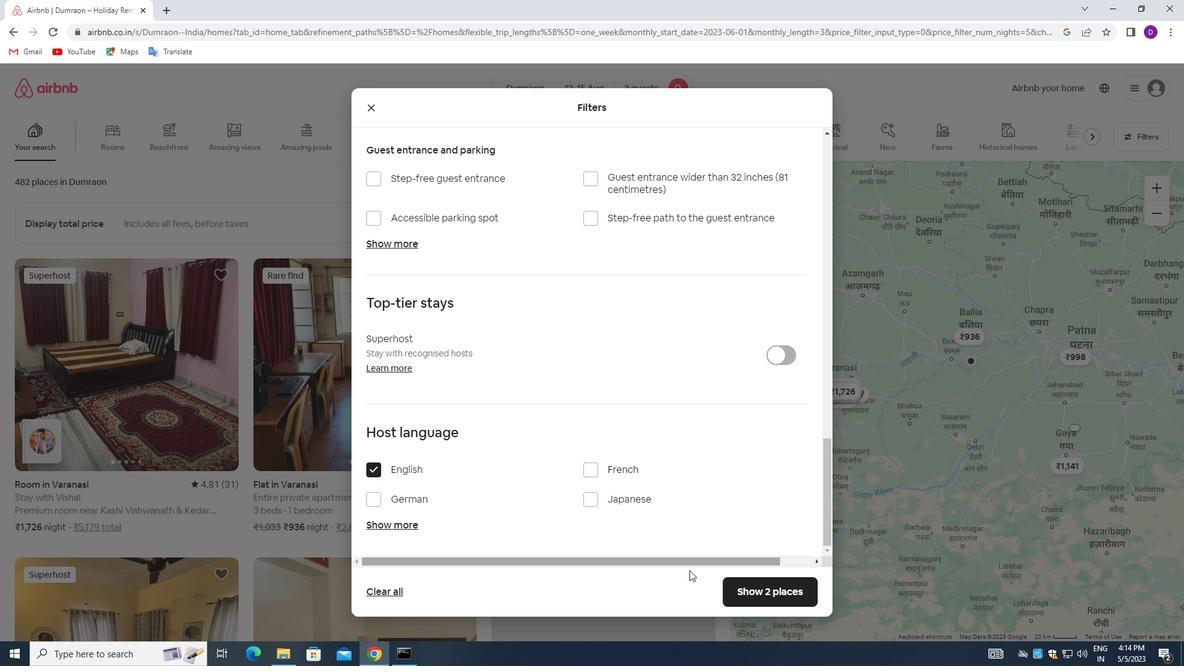 
Action: Mouse pressed left at (738, 597)
Screenshot: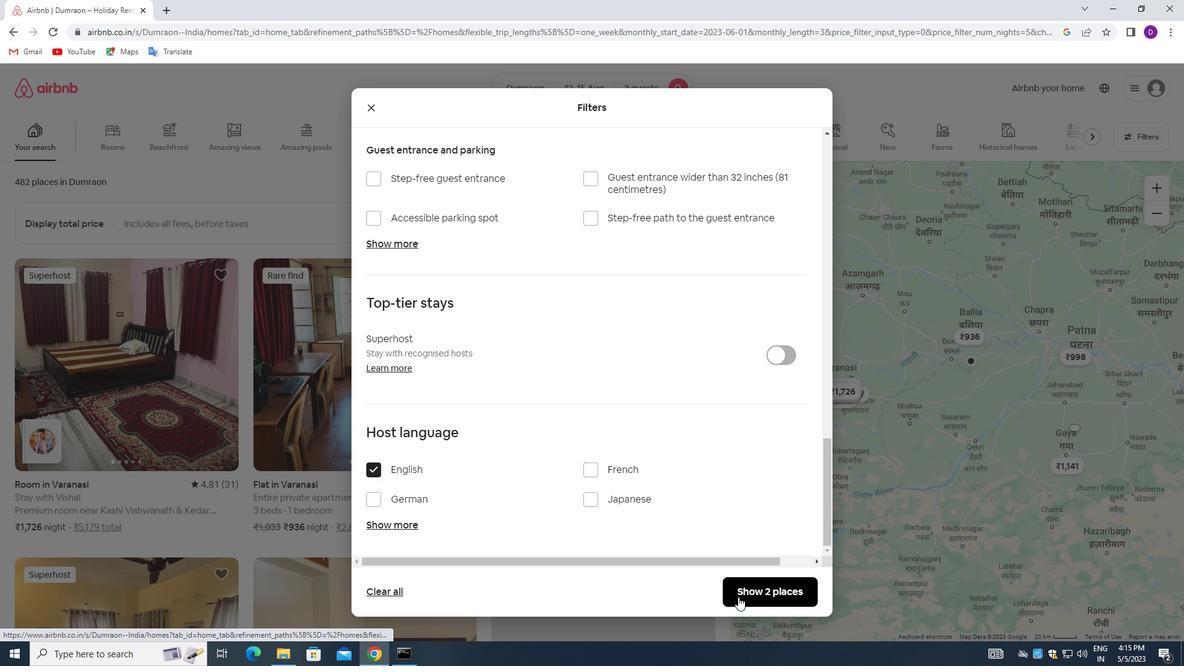 
Action: Mouse moved to (630, 453)
Screenshot: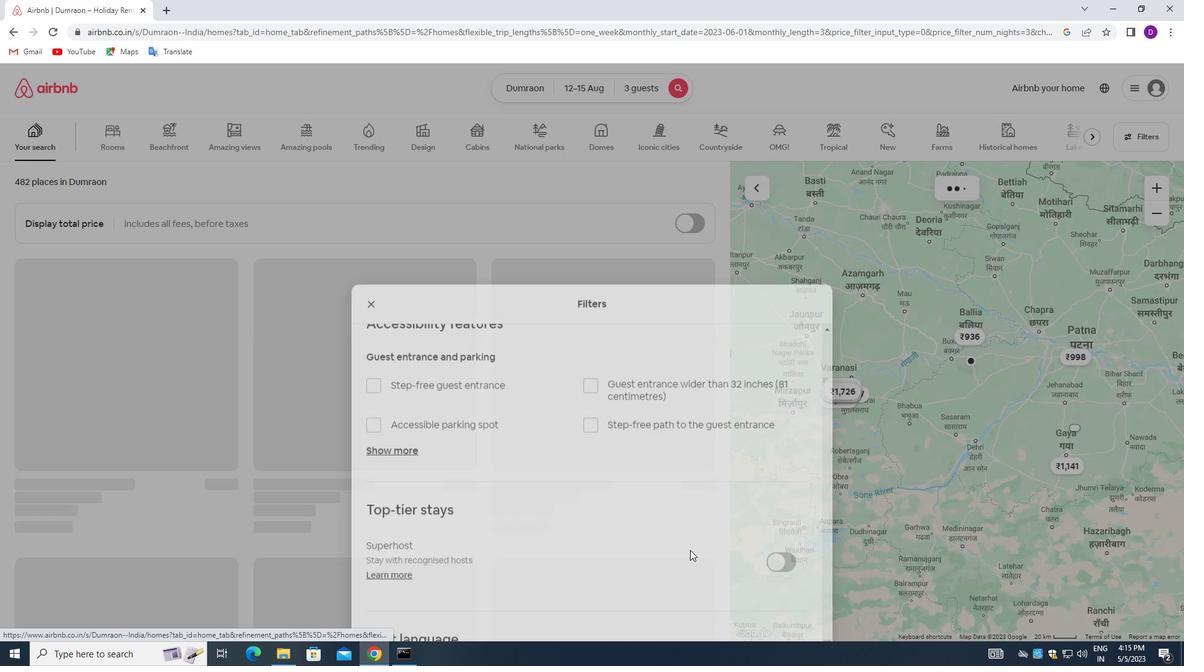 
